 Task: Add the embedded messaging component in the site builder.
Action: Mouse moved to (1009, 74)
Screenshot: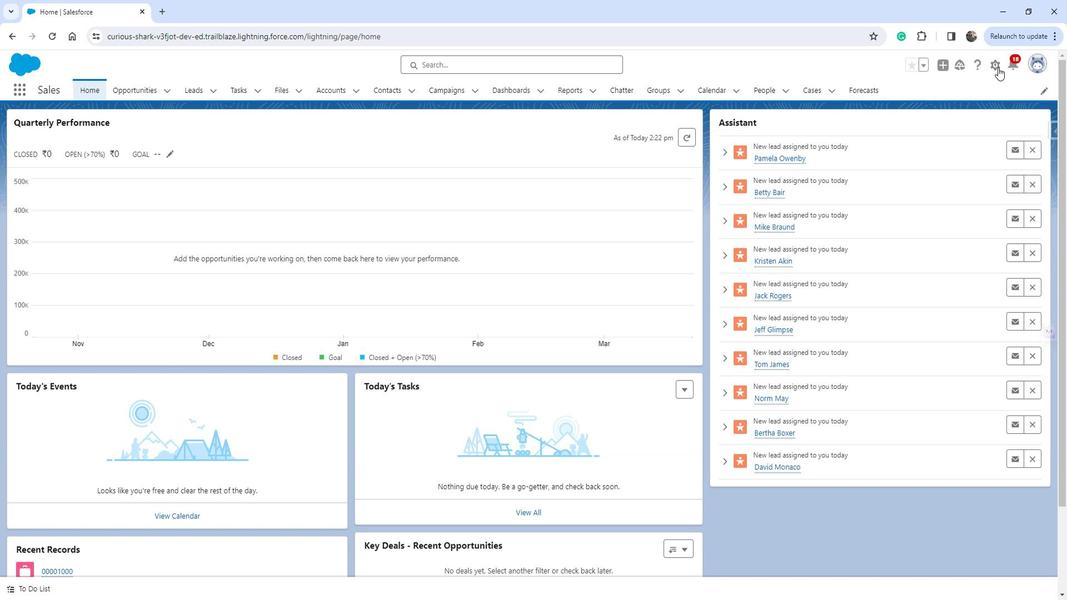 
Action: Mouse pressed left at (1009, 74)
Screenshot: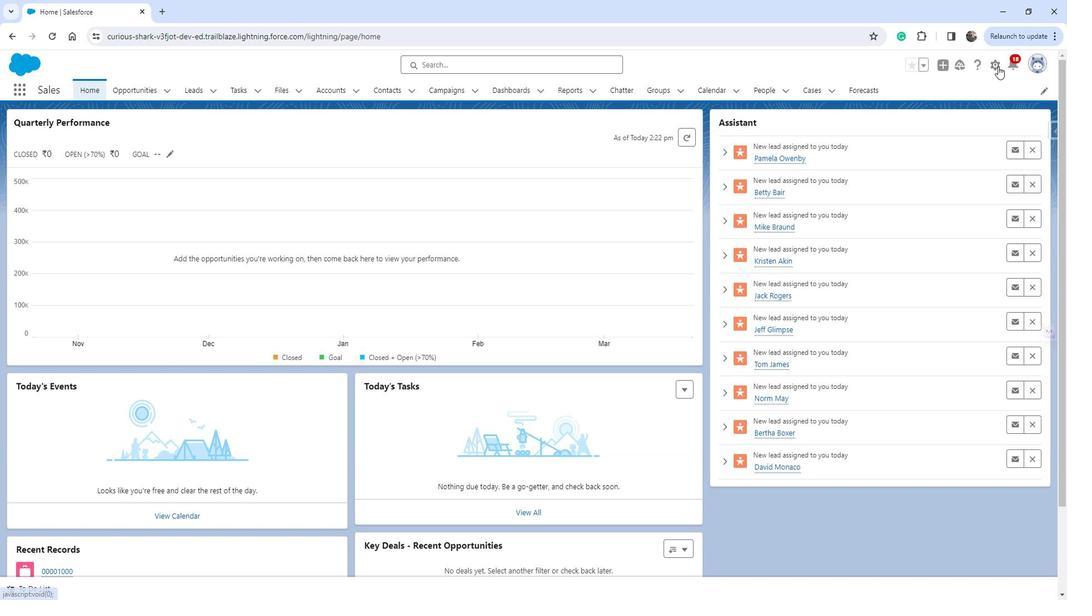 
Action: Mouse moved to (967, 106)
Screenshot: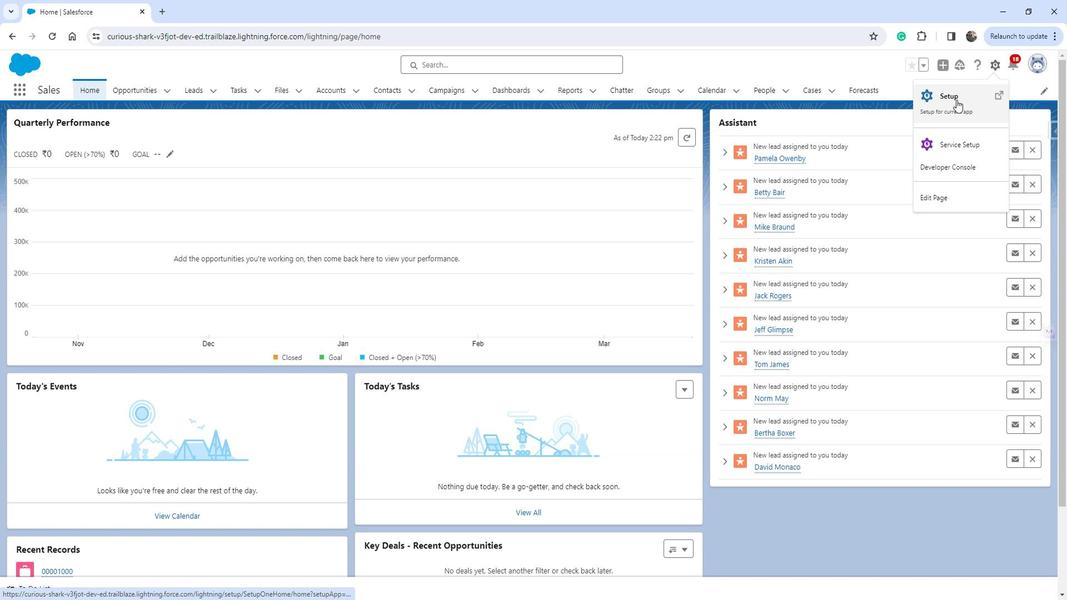 
Action: Mouse pressed left at (967, 106)
Screenshot: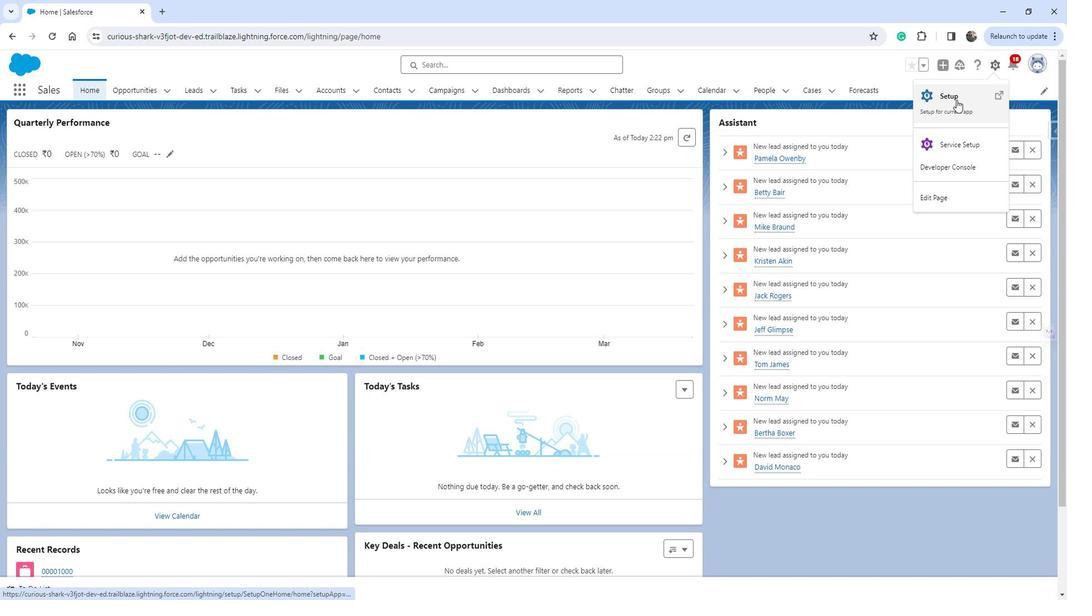 
Action: Mouse moved to (91, 368)
Screenshot: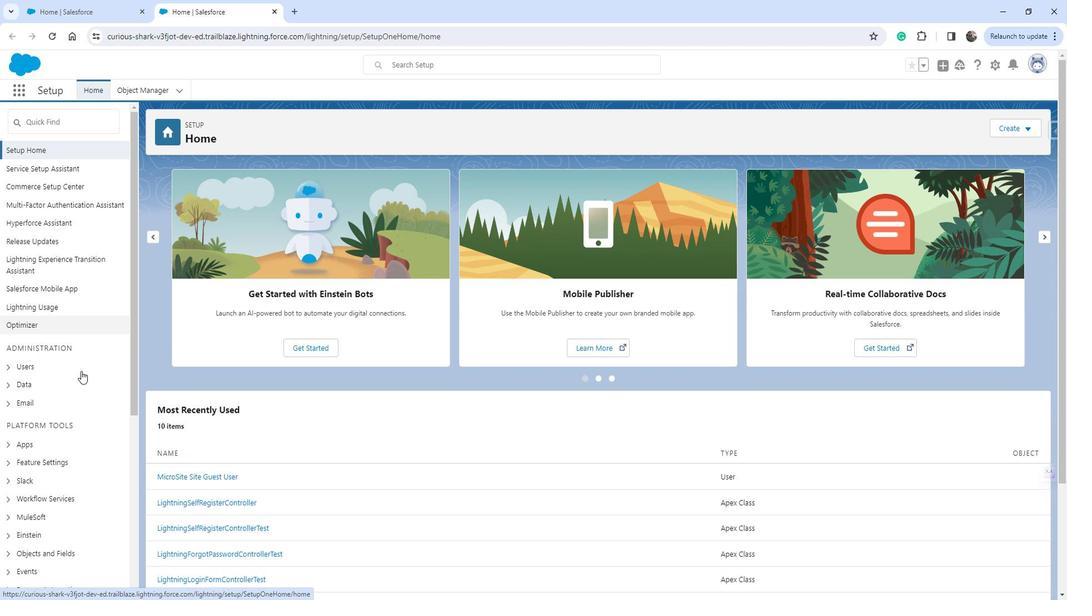 
Action: Mouse scrolled (91, 367) with delta (0, 0)
Screenshot: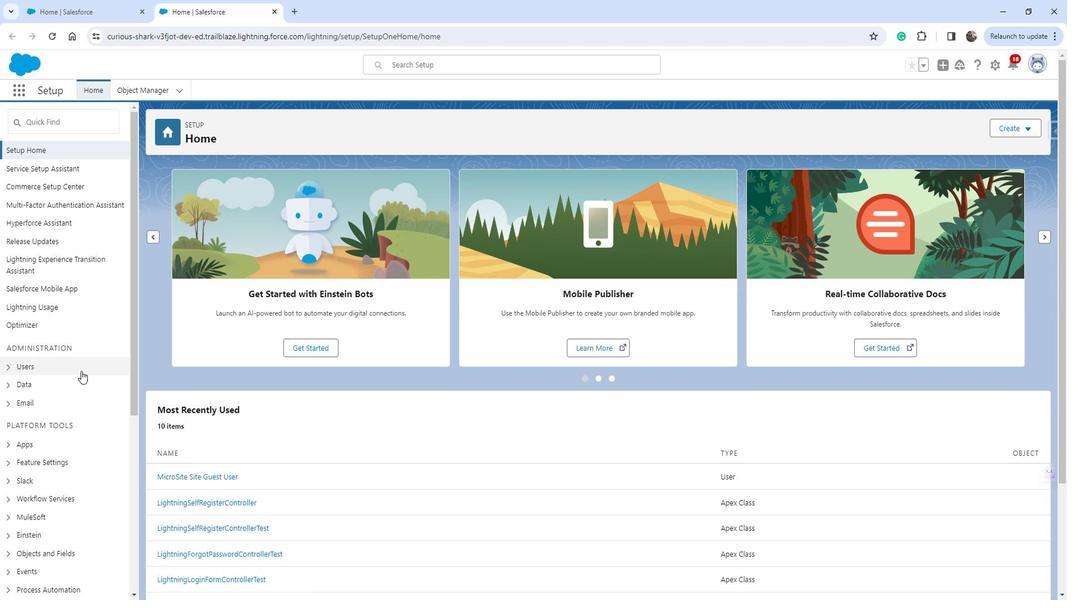 
Action: Mouse moved to (88, 368)
Screenshot: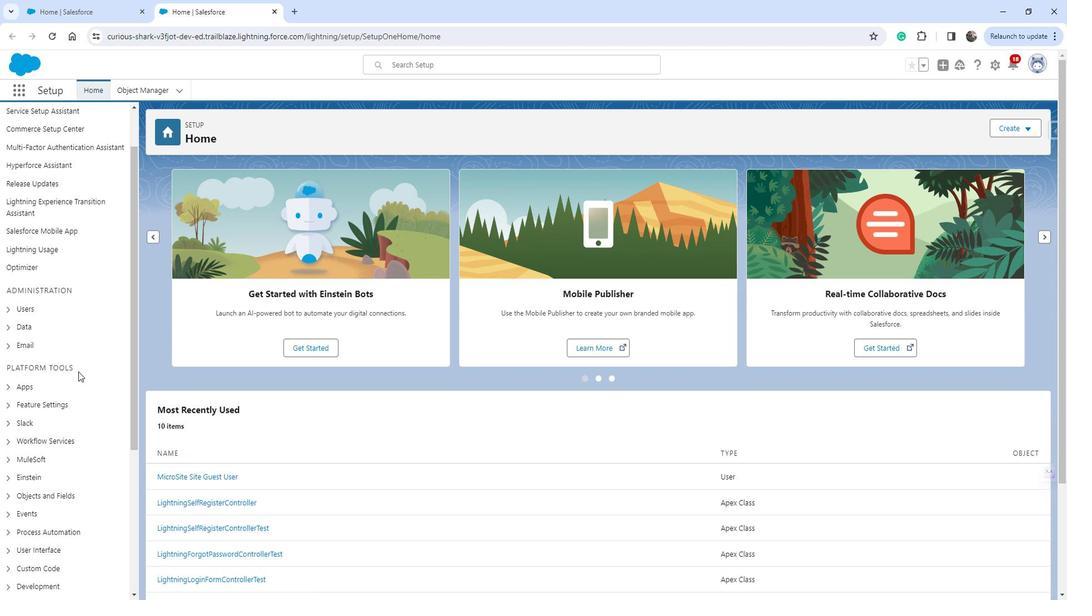 
Action: Mouse scrolled (88, 368) with delta (0, 0)
Screenshot: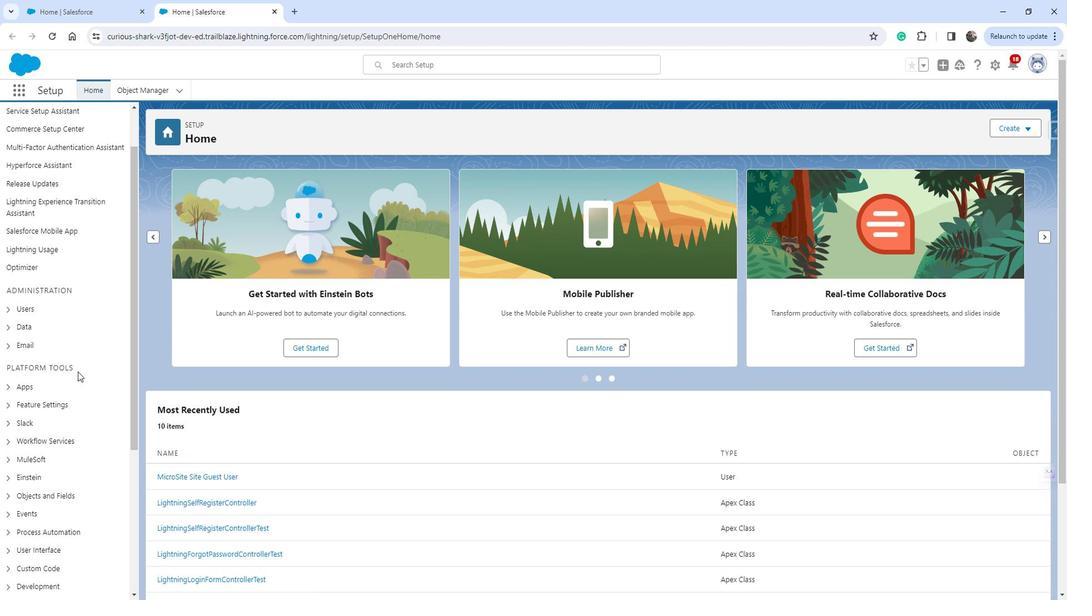 
Action: Mouse moved to (66, 393)
Screenshot: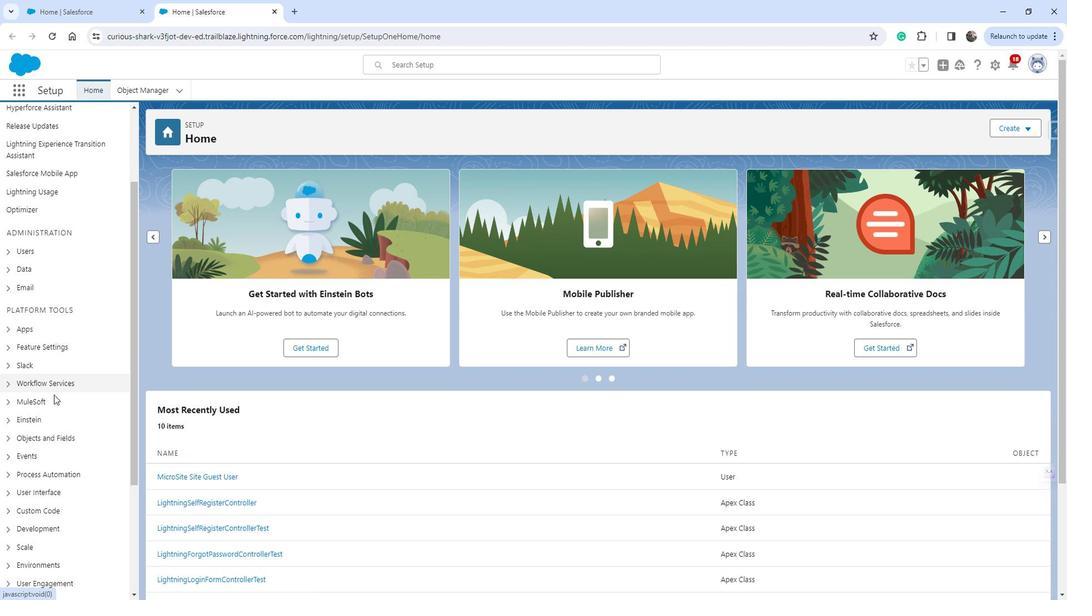 
Action: Mouse scrolled (66, 392) with delta (0, 0)
Screenshot: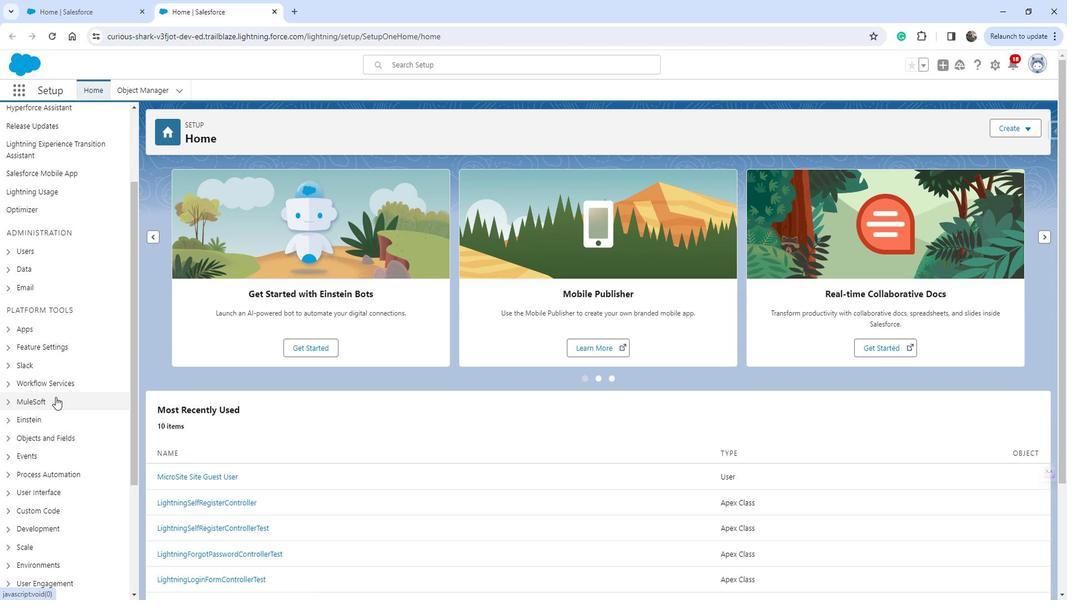 
Action: Mouse moved to (61, 285)
Screenshot: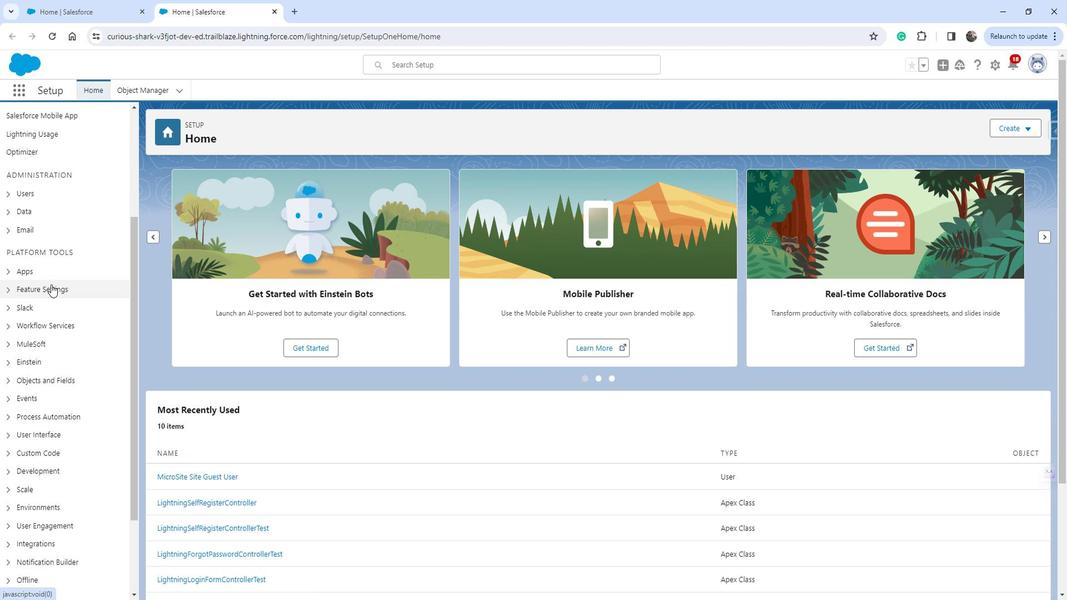 
Action: Mouse pressed left at (61, 285)
Screenshot: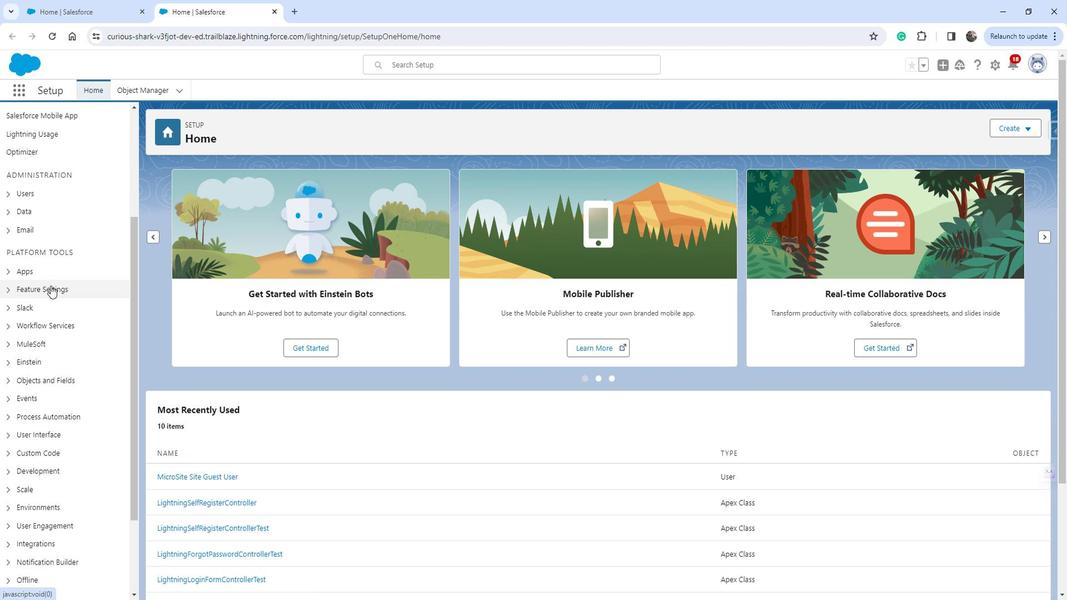 
Action: Mouse moved to (61, 379)
Screenshot: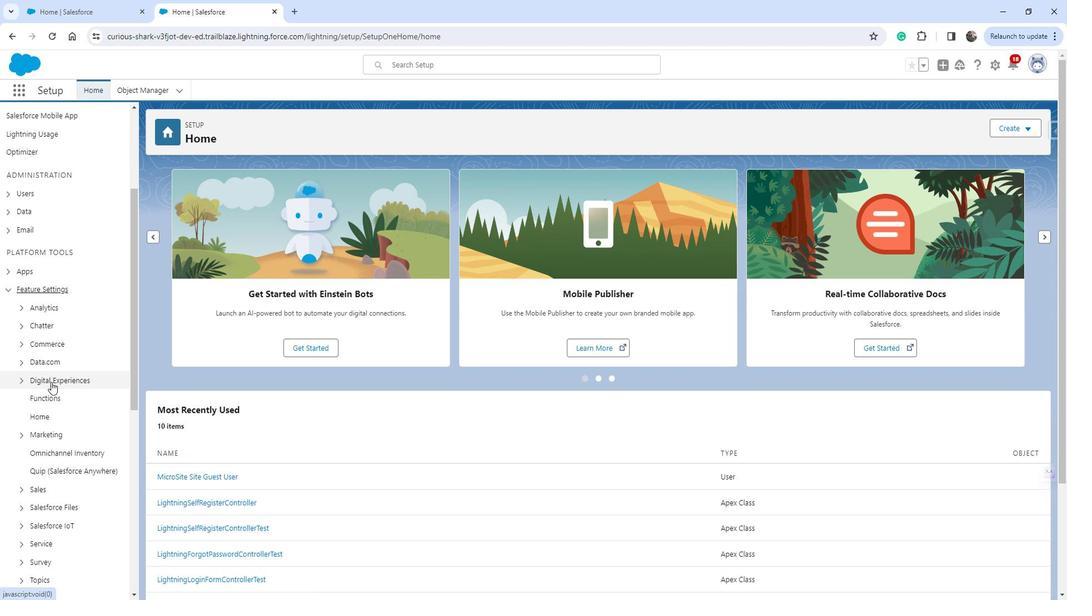 
Action: Mouse pressed left at (61, 379)
Screenshot: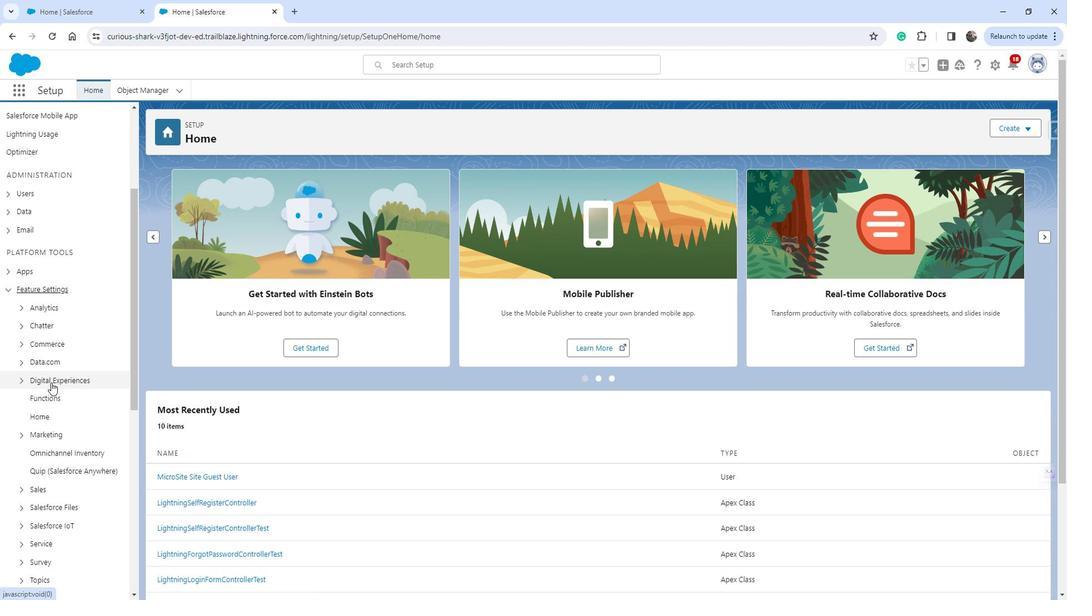 
Action: Mouse moved to (61, 397)
Screenshot: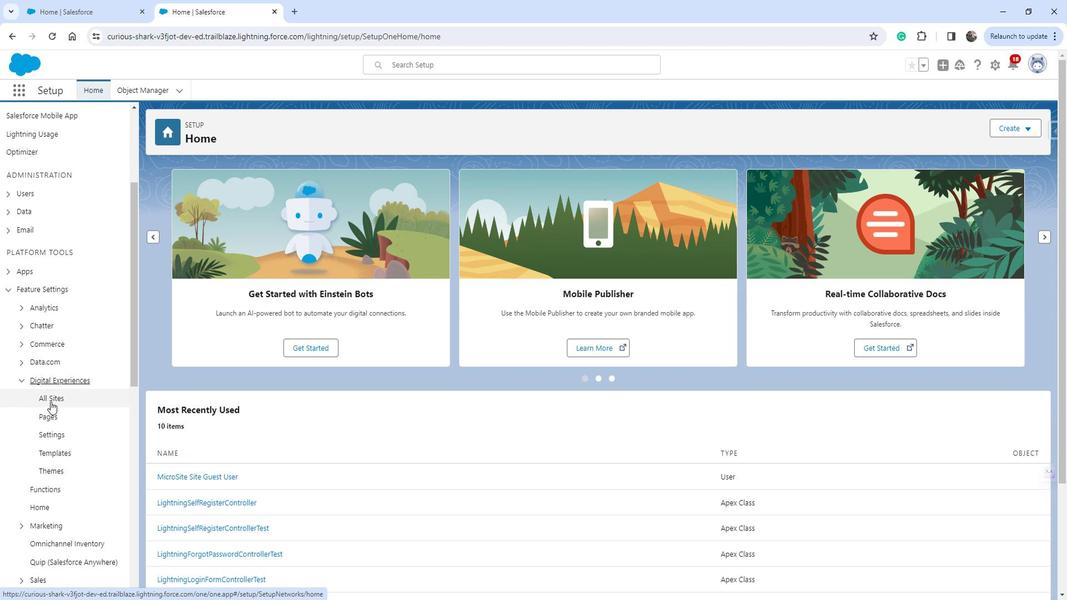 
Action: Mouse pressed left at (61, 397)
Screenshot: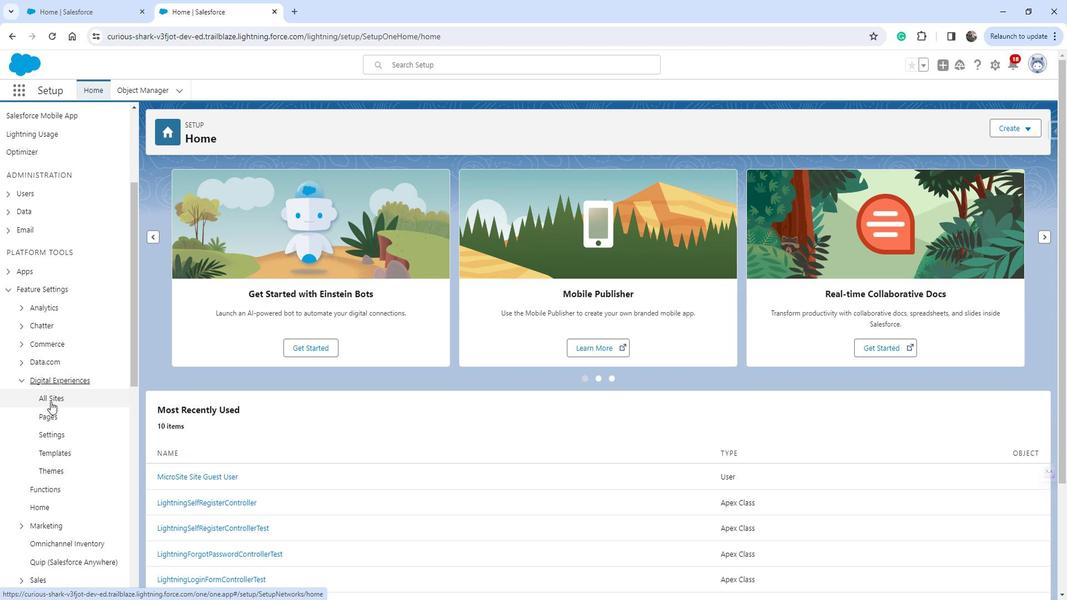 
Action: Mouse moved to (190, 264)
Screenshot: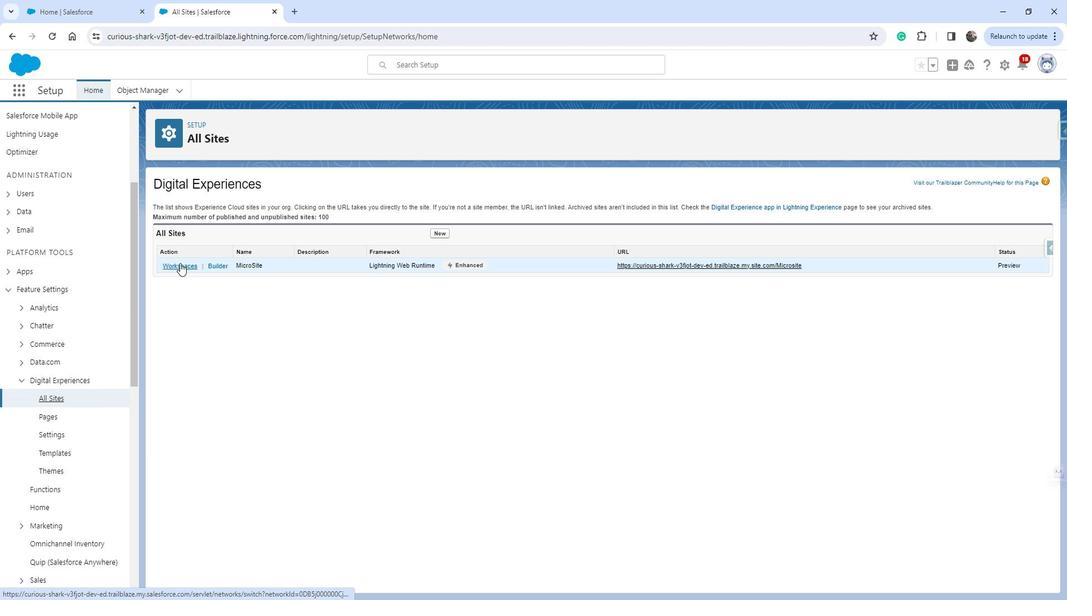 
Action: Mouse pressed left at (190, 264)
Screenshot: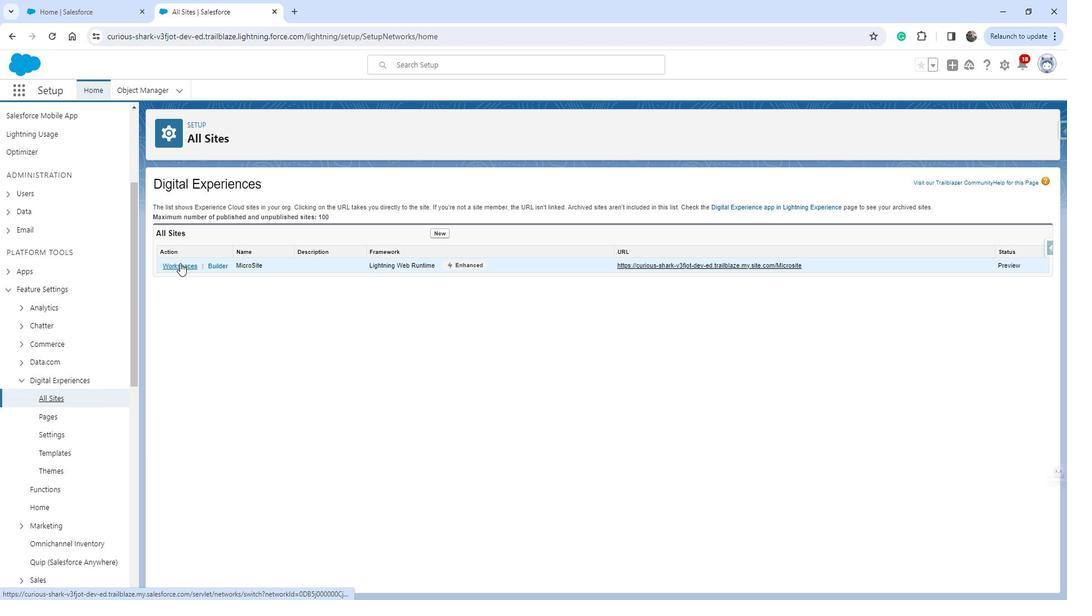 
Action: Mouse moved to (165, 278)
Screenshot: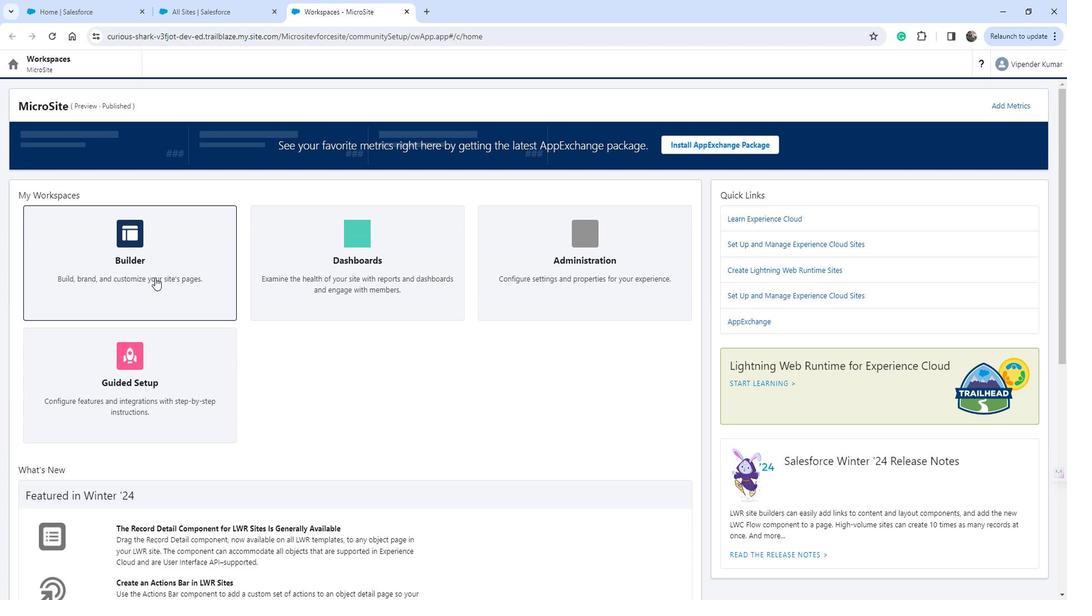 
Action: Mouse pressed left at (165, 278)
Screenshot: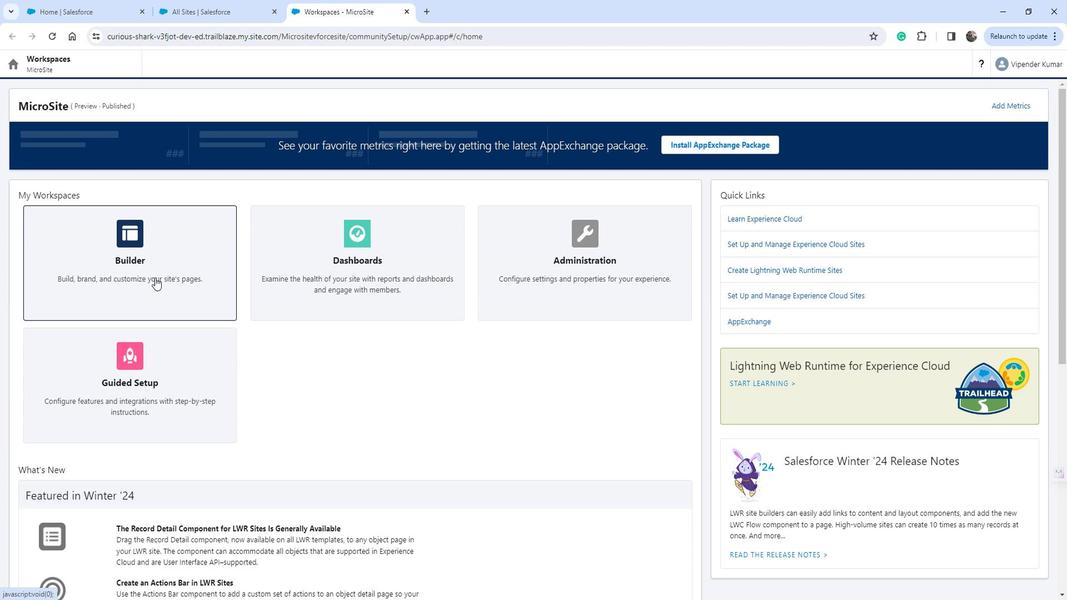 
Action: Mouse moved to (35, 113)
Screenshot: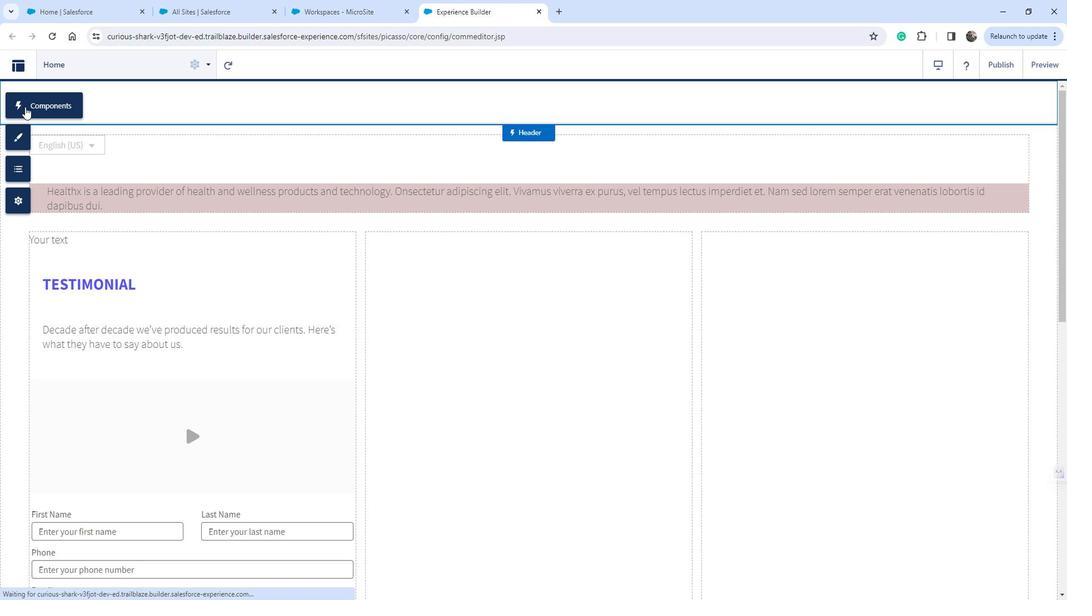 
Action: Mouse pressed left at (35, 113)
Screenshot: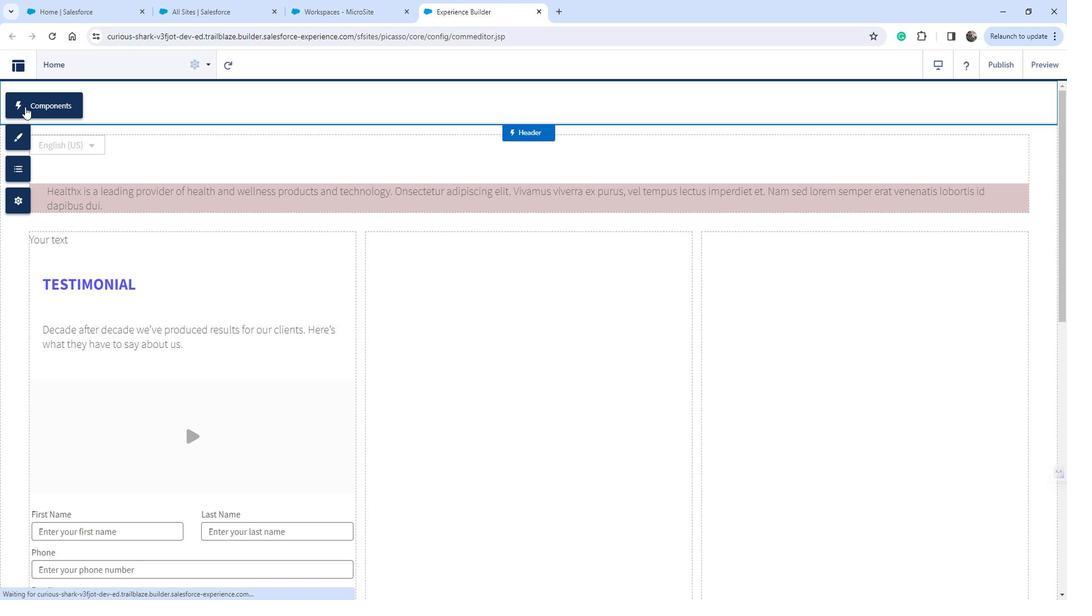 
Action: Mouse moved to (353, 365)
Screenshot: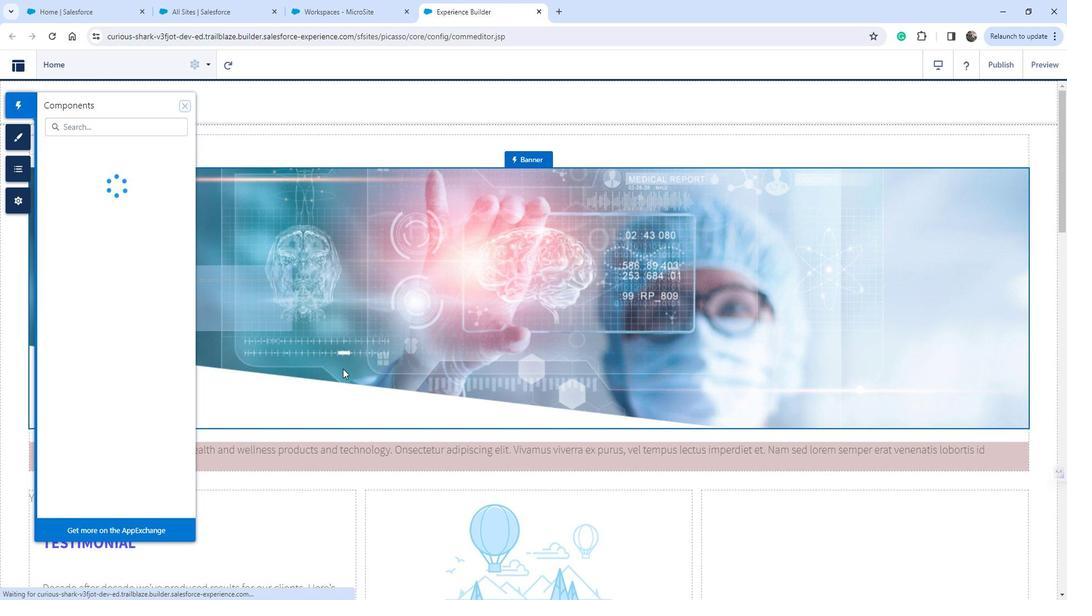 
Action: Mouse scrolled (353, 365) with delta (0, 0)
Screenshot: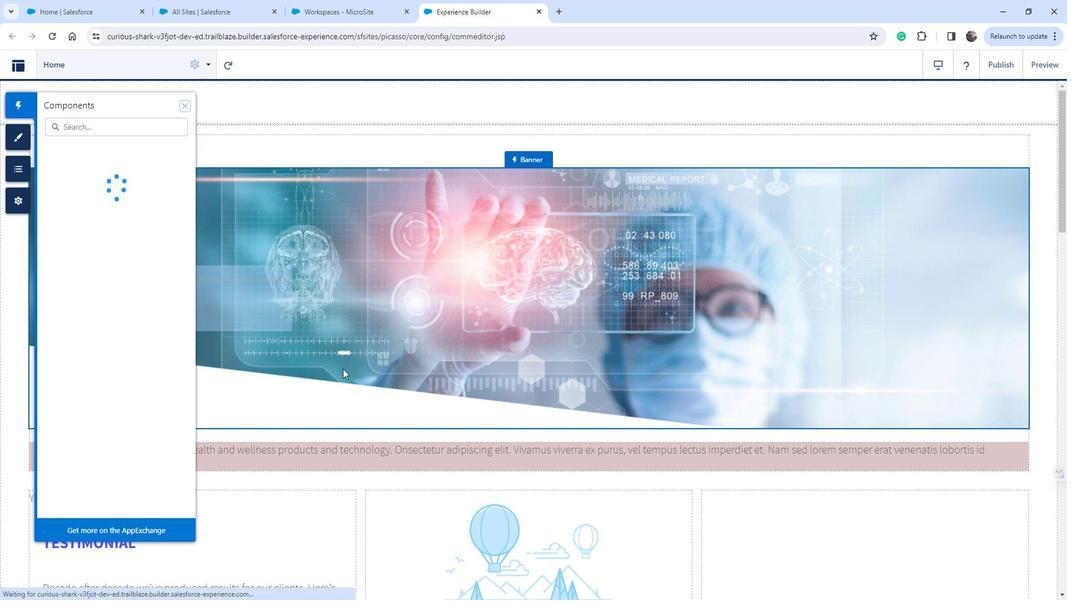 
Action: Mouse scrolled (353, 365) with delta (0, 0)
Screenshot: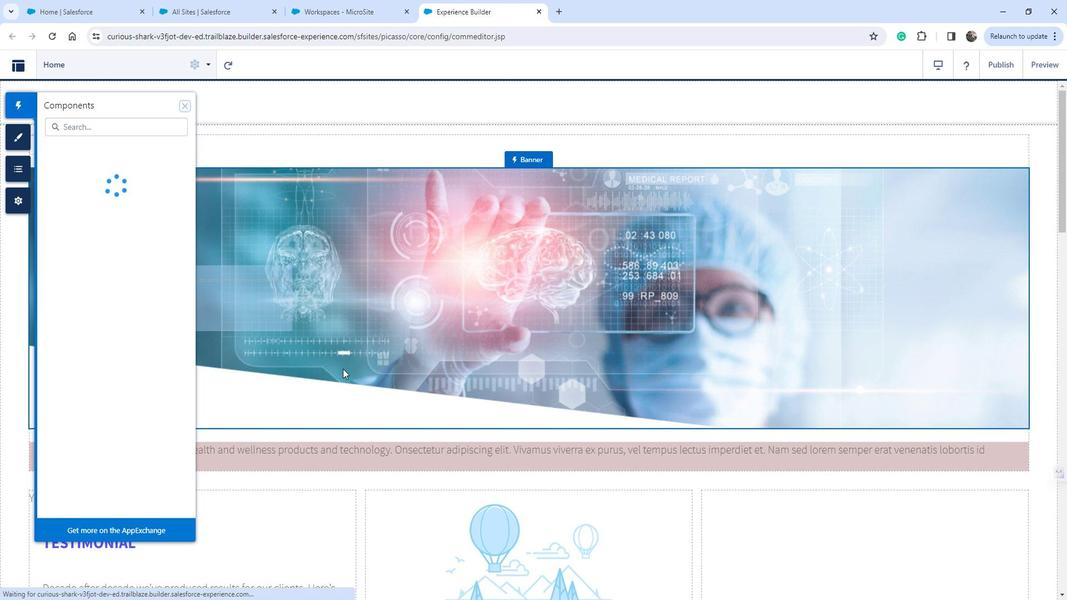 
Action: Mouse scrolled (353, 365) with delta (0, 0)
Screenshot: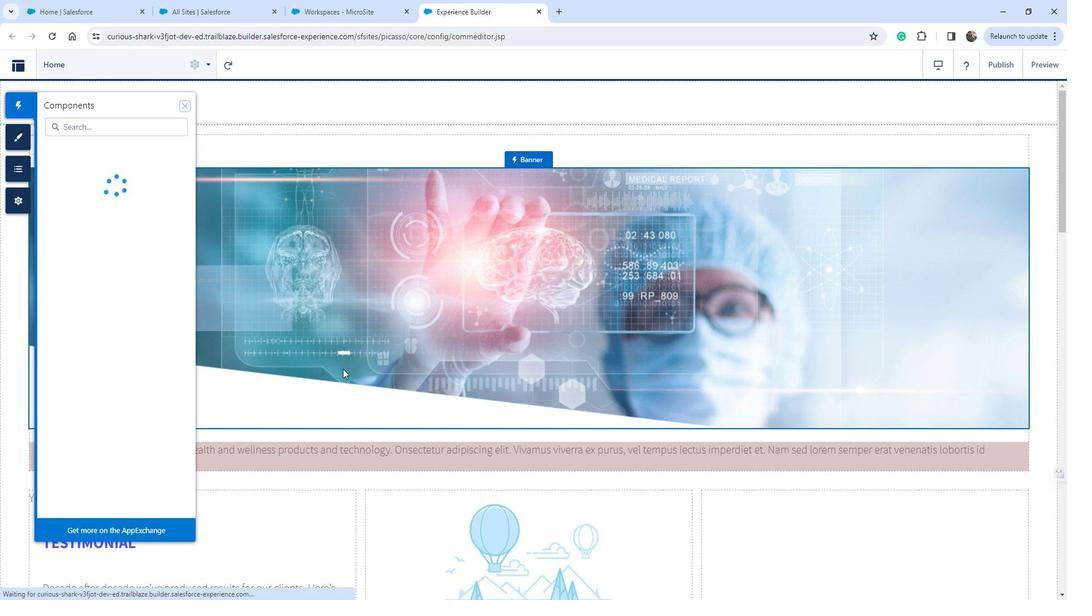 
Action: Mouse scrolled (353, 365) with delta (0, 0)
Screenshot: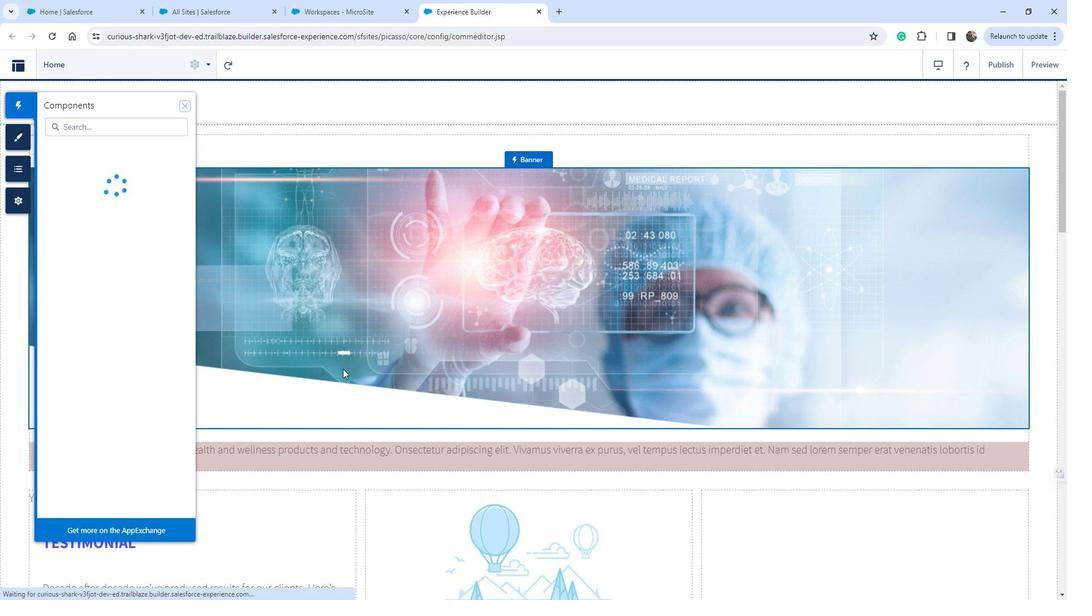 
Action: Mouse scrolled (353, 365) with delta (0, 0)
Screenshot: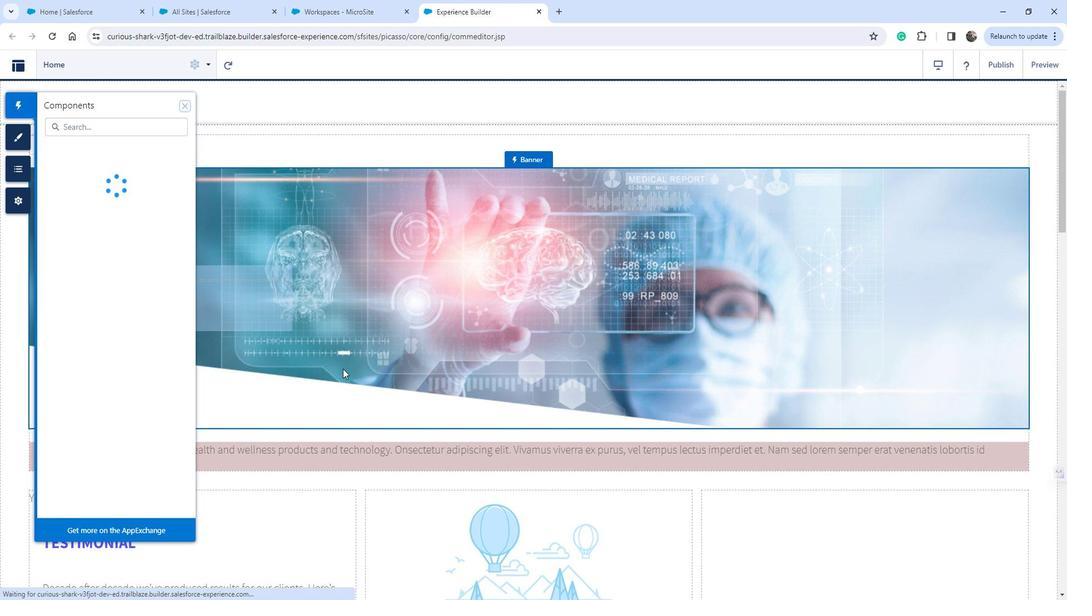 
Action: Mouse moved to (179, 358)
Screenshot: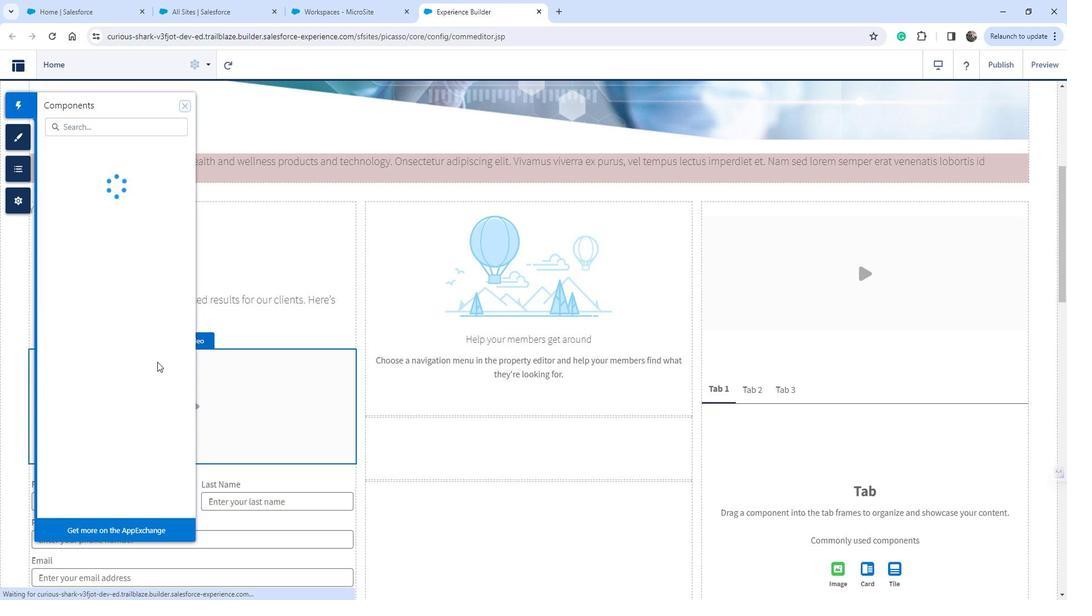 
Action: Mouse scrolled (179, 358) with delta (0, 0)
Screenshot: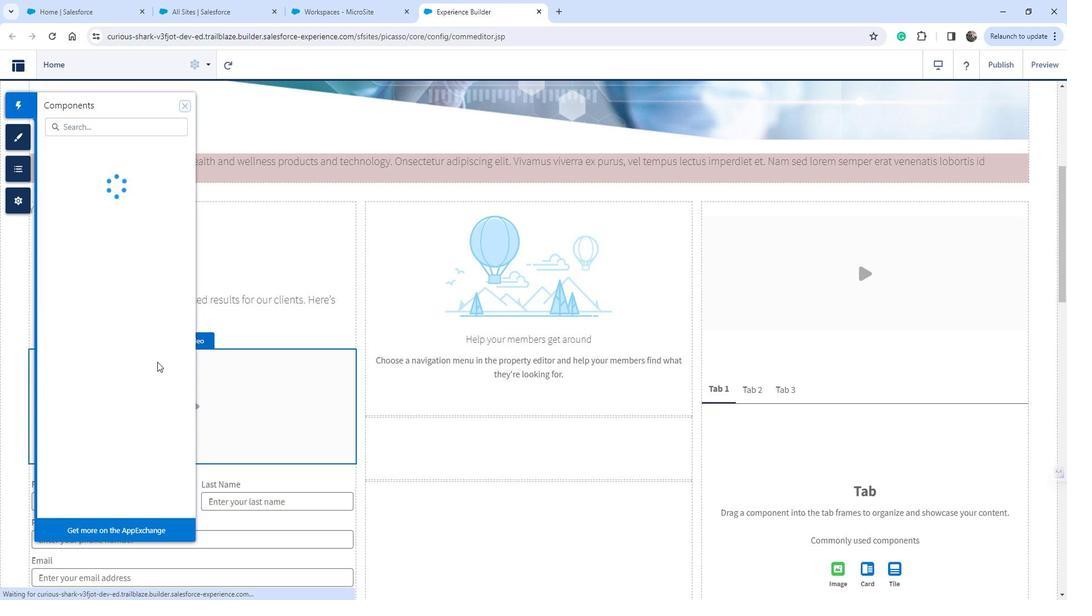 
Action: Mouse moved to (157, 360)
Screenshot: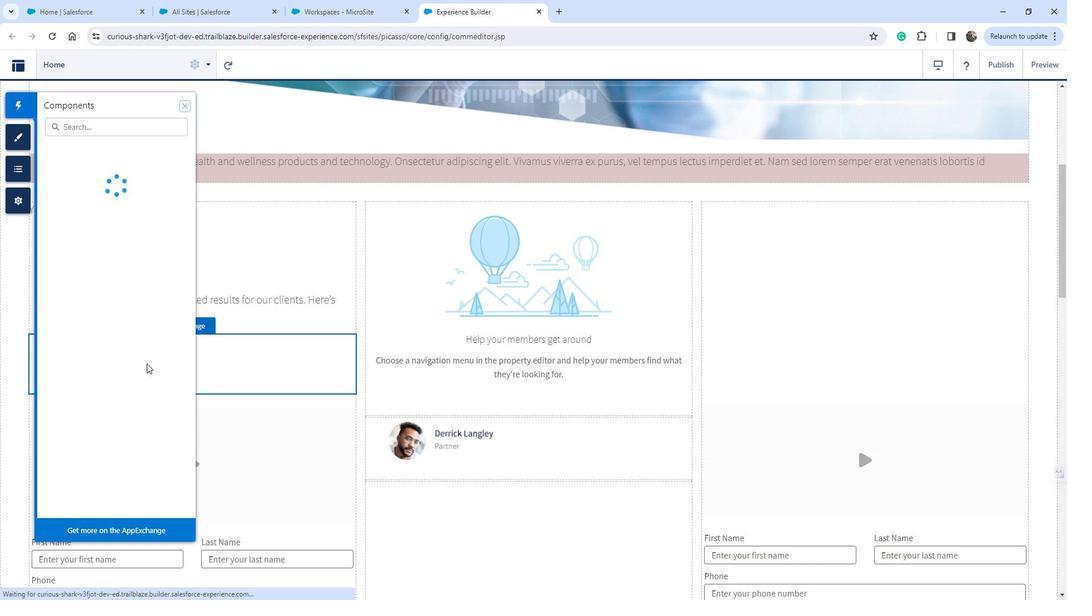 
Action: Mouse scrolled (157, 360) with delta (0, 0)
Screenshot: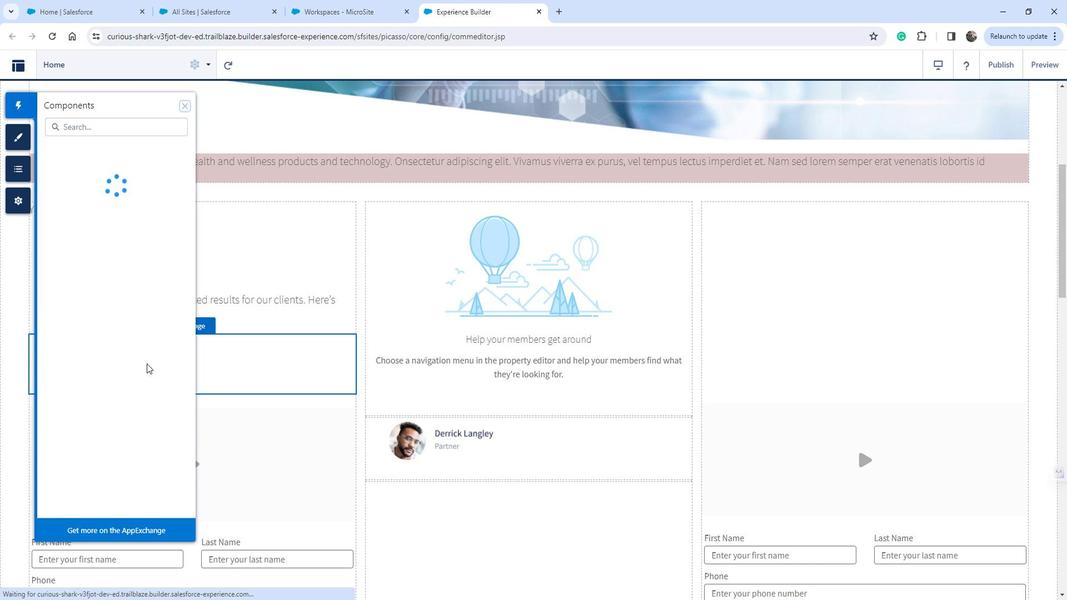 
Action: Mouse scrolled (157, 360) with delta (0, 0)
Screenshot: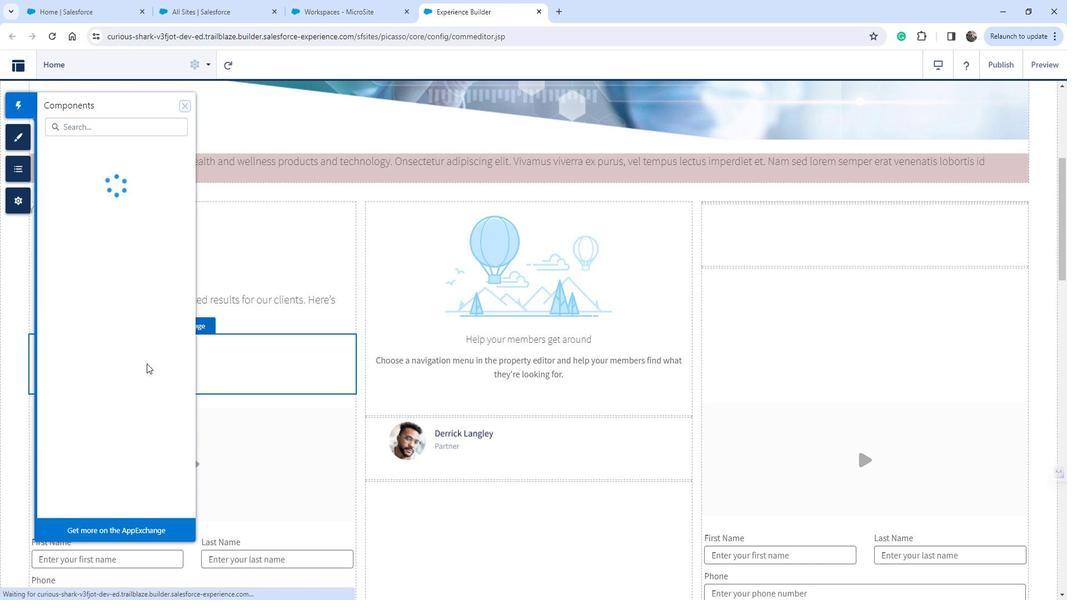 
Action: Mouse scrolled (157, 360) with delta (0, 0)
Screenshot: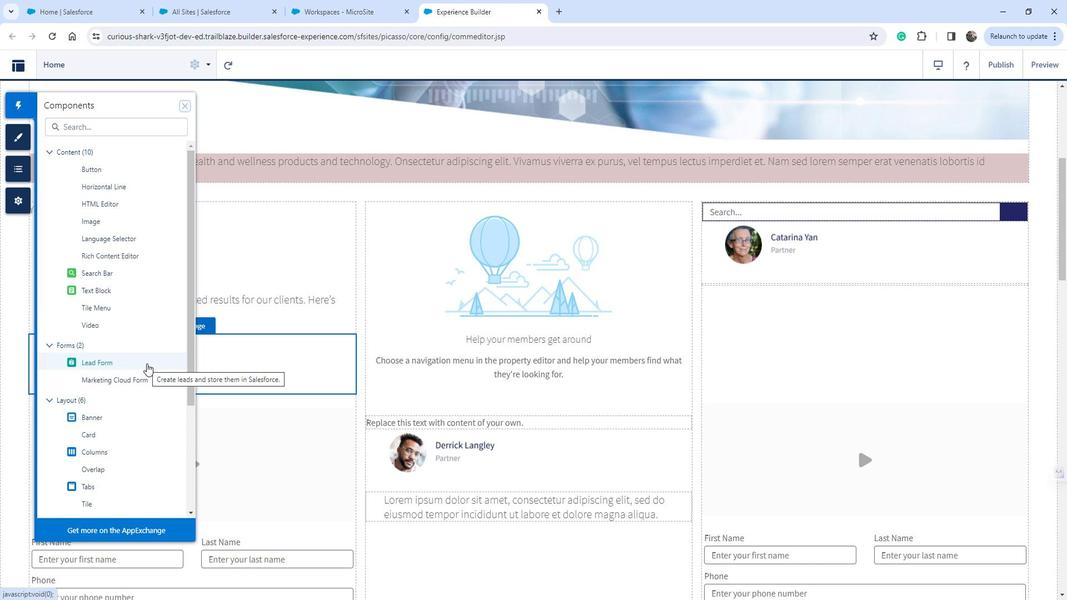 
Action: Mouse scrolled (157, 360) with delta (0, 0)
Screenshot: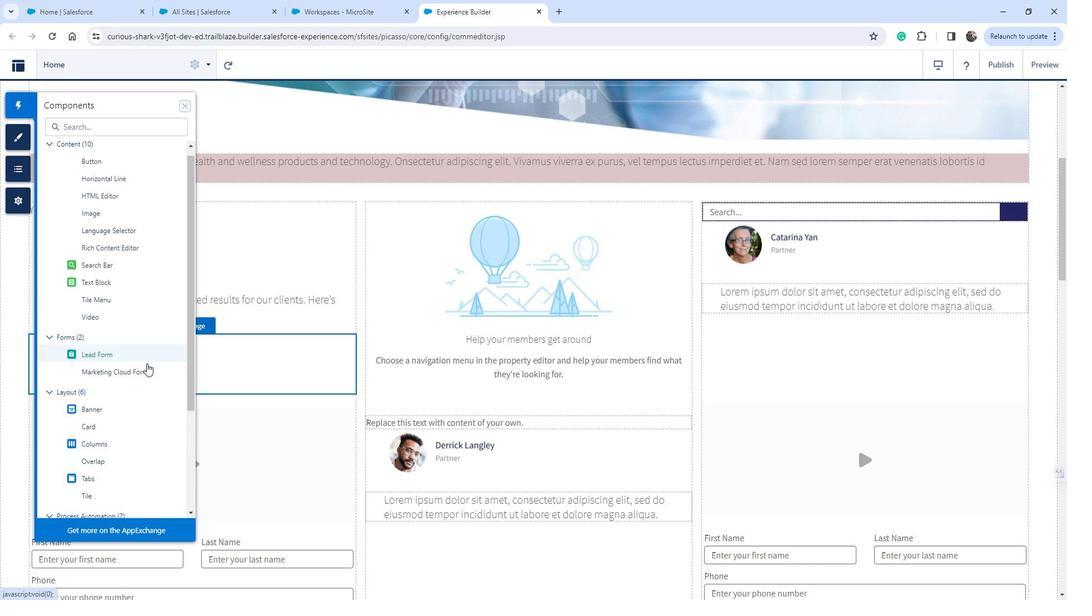 
Action: Mouse scrolled (157, 360) with delta (0, 0)
Screenshot: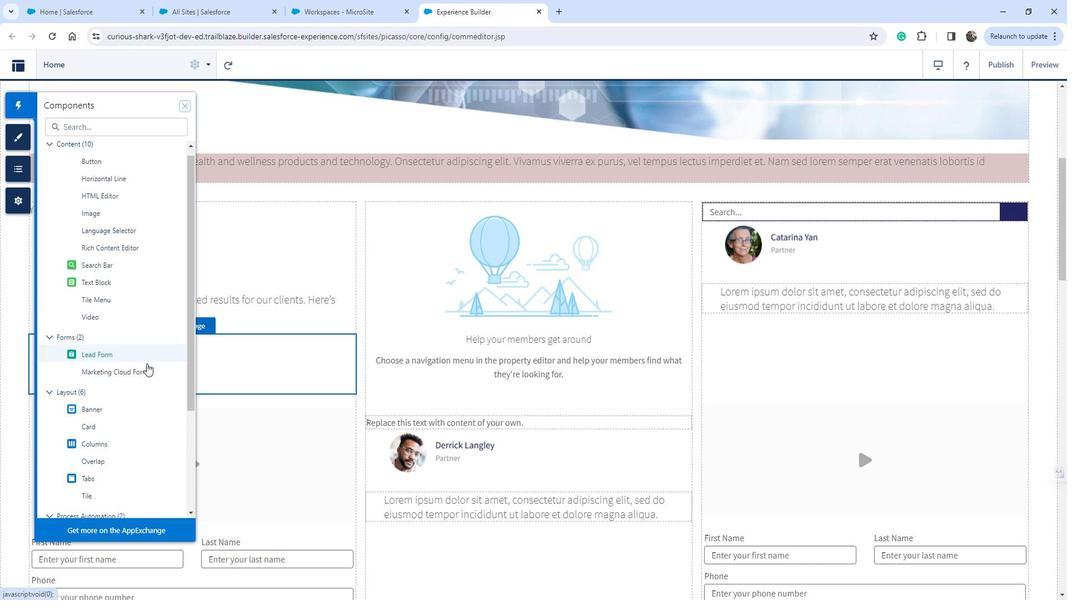 
Action: Mouse scrolled (157, 360) with delta (0, 0)
Screenshot: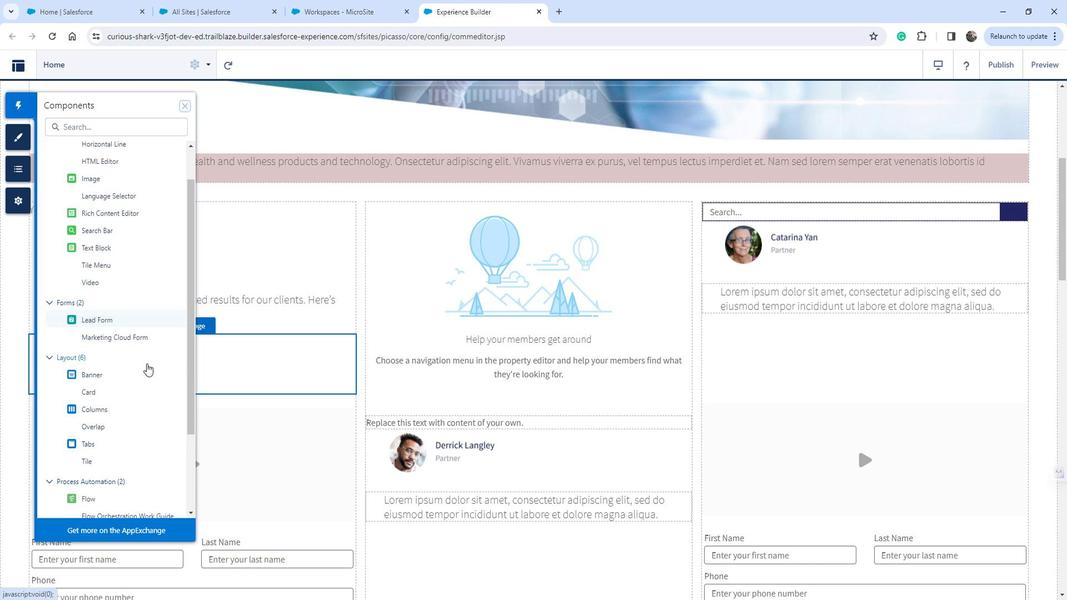 
Action: Mouse moved to (389, 413)
Screenshot: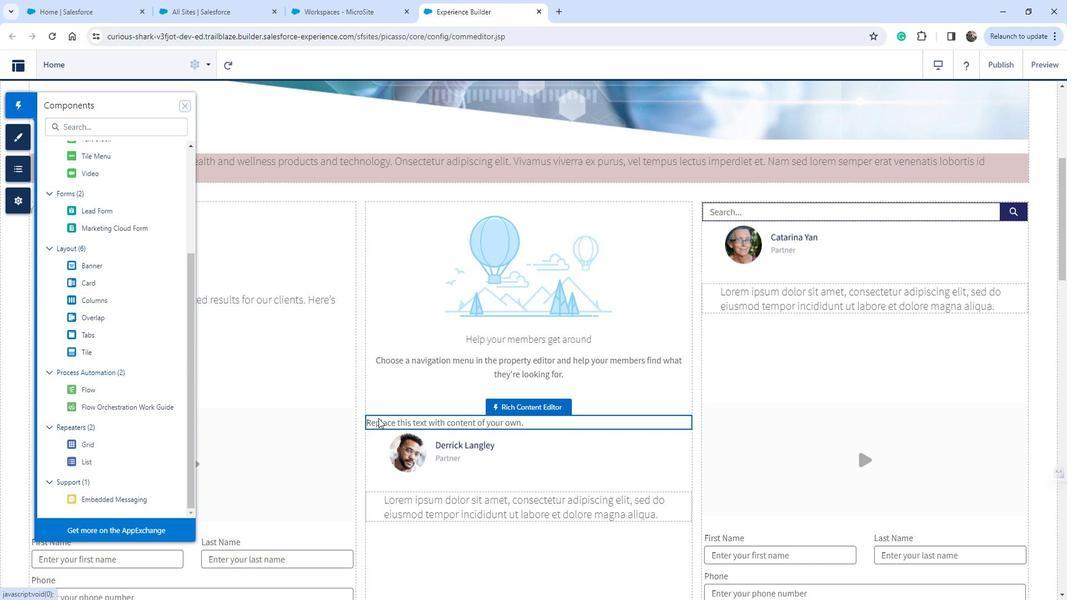 
Action: Mouse scrolled (389, 413) with delta (0, 0)
Screenshot: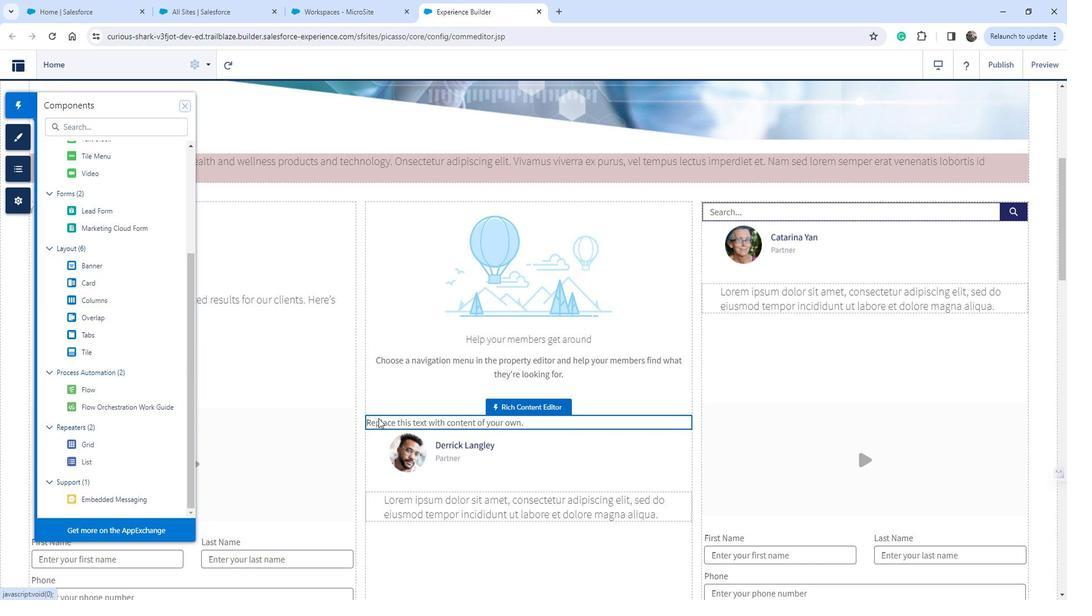 
Action: Mouse moved to (389, 413)
Screenshot: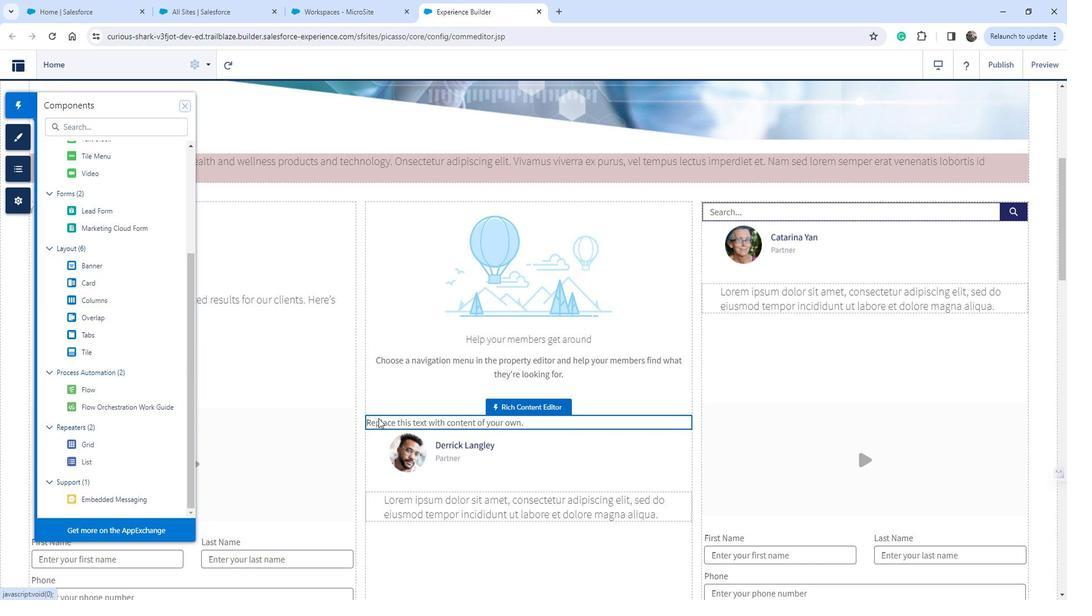 
Action: Mouse scrolled (389, 413) with delta (0, 0)
Screenshot: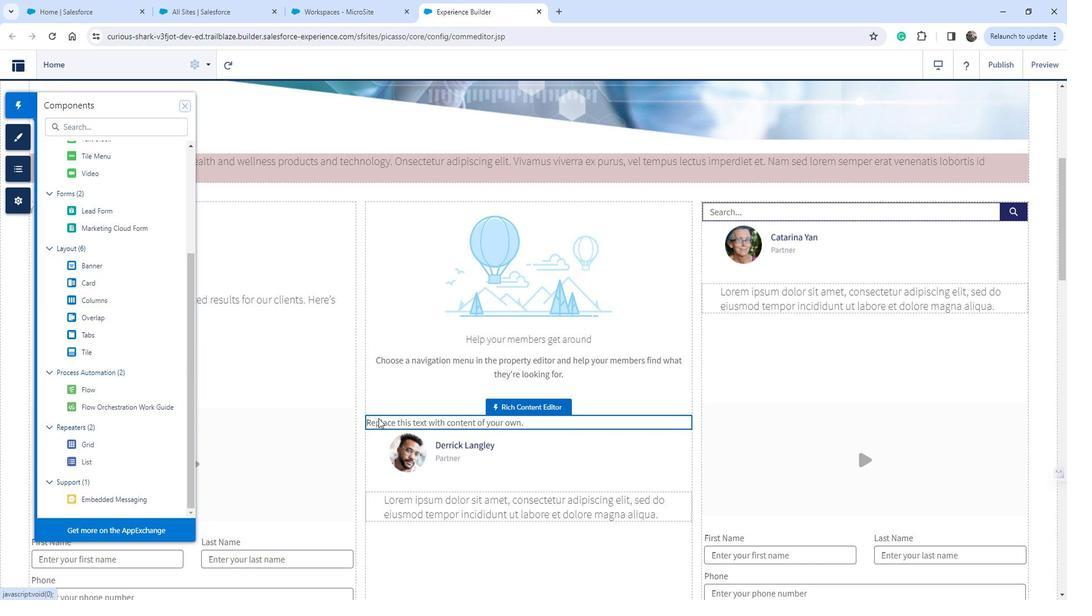 
Action: Mouse scrolled (389, 413) with delta (0, 0)
Screenshot: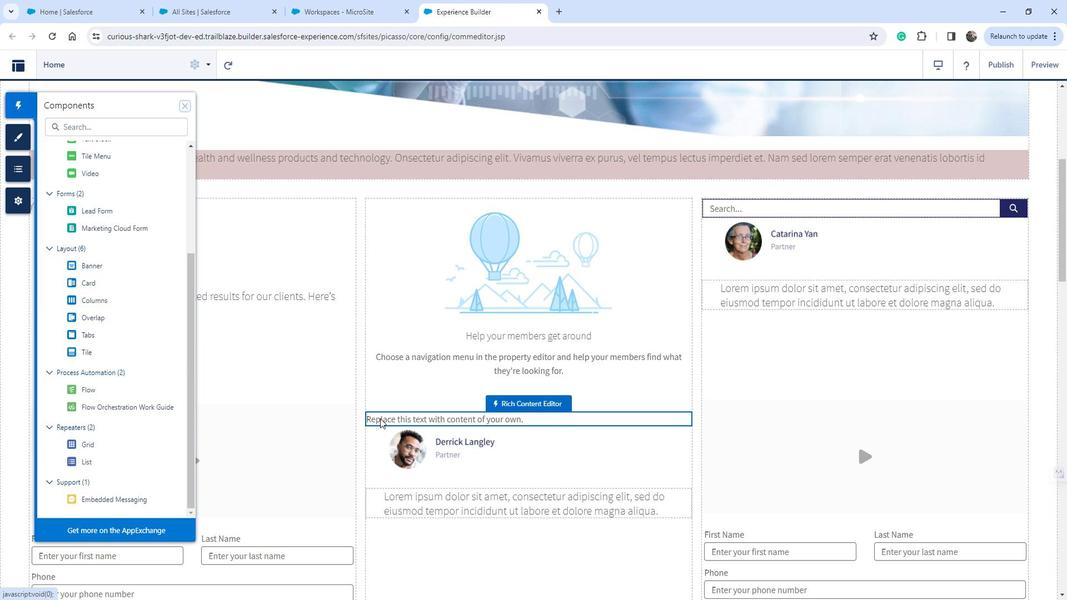 
Action: Mouse moved to (390, 413)
Screenshot: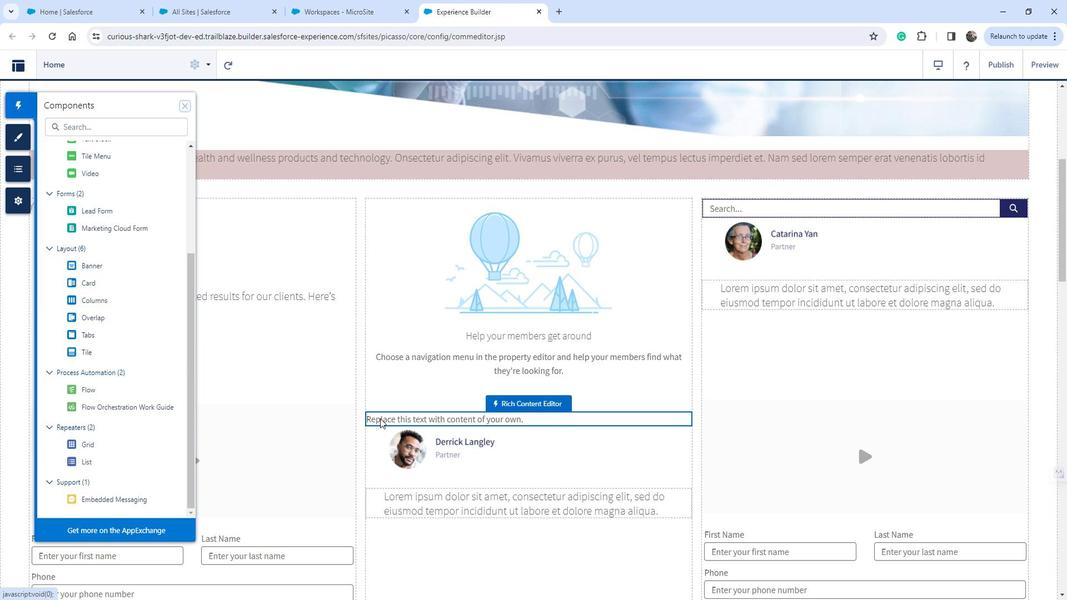 
Action: Mouse scrolled (390, 413) with delta (0, 0)
Screenshot: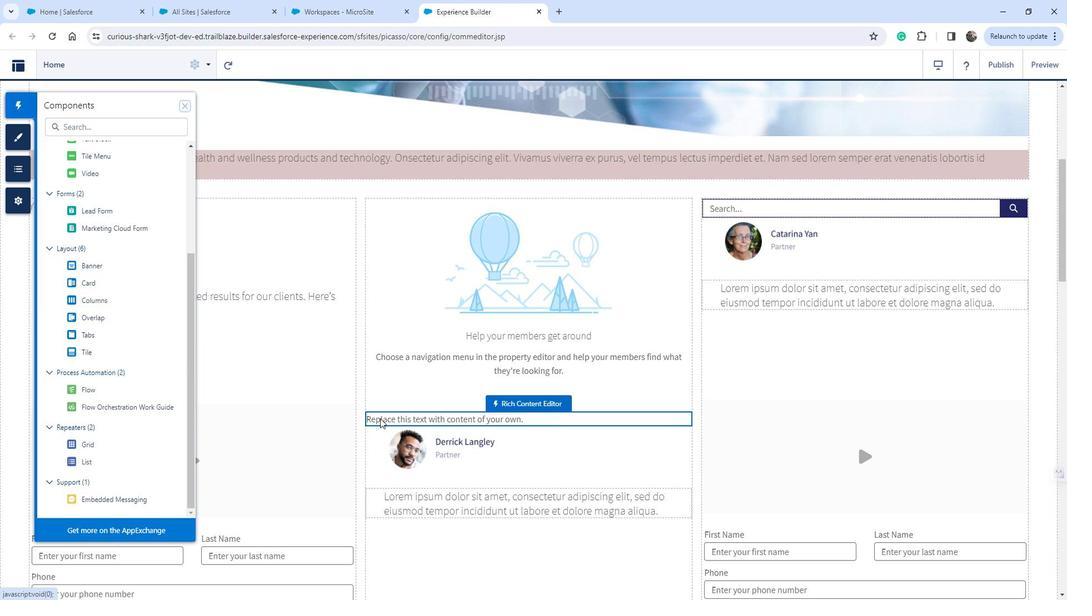 
Action: Mouse moved to (391, 413)
Screenshot: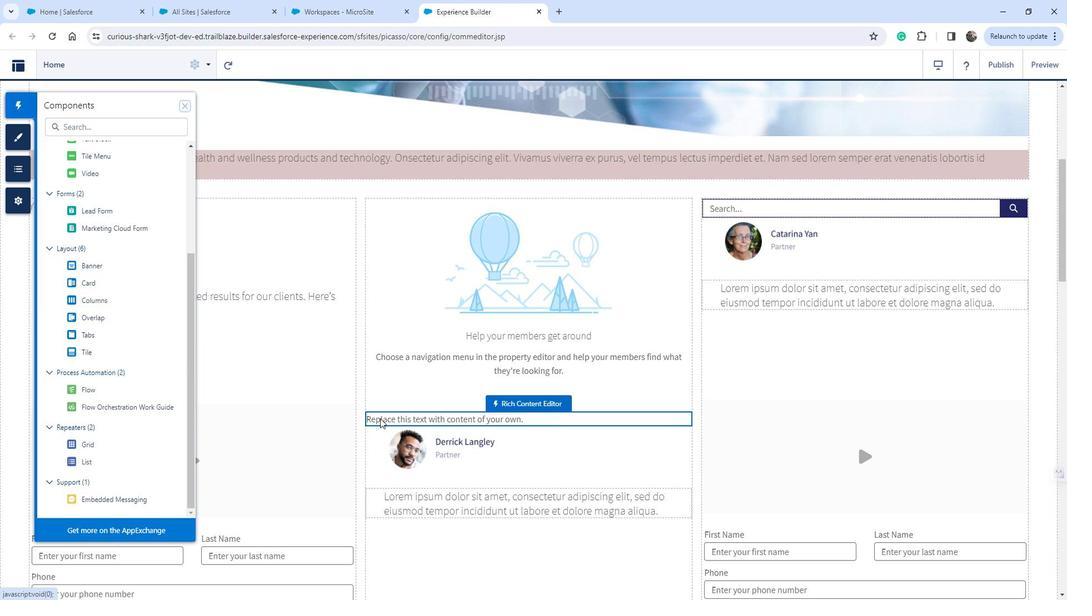 
Action: Mouse scrolled (391, 413) with delta (0, 0)
Screenshot: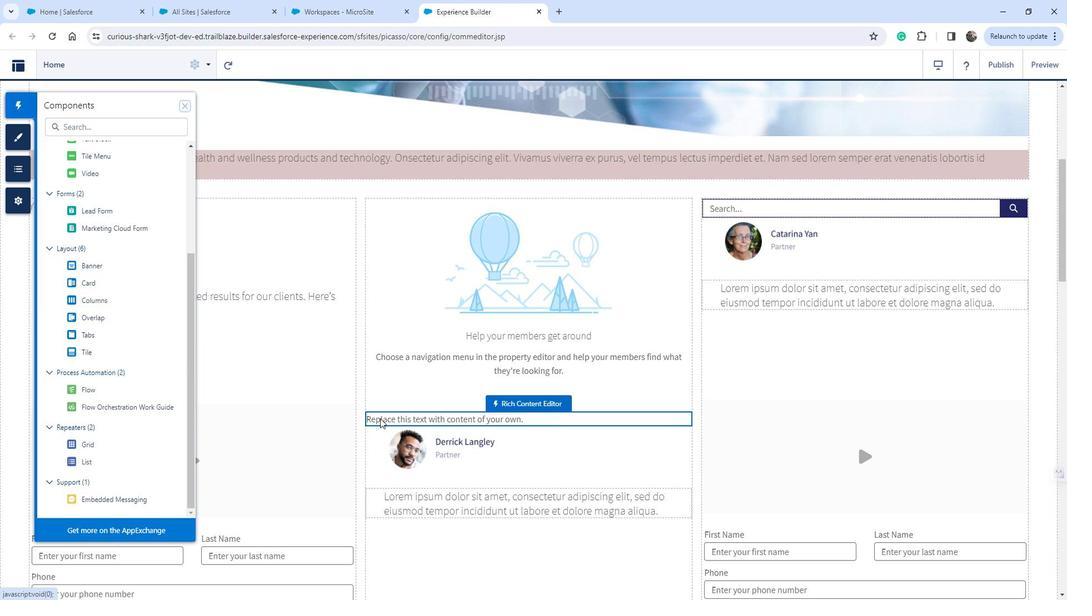 
Action: Mouse moved to (393, 412)
Screenshot: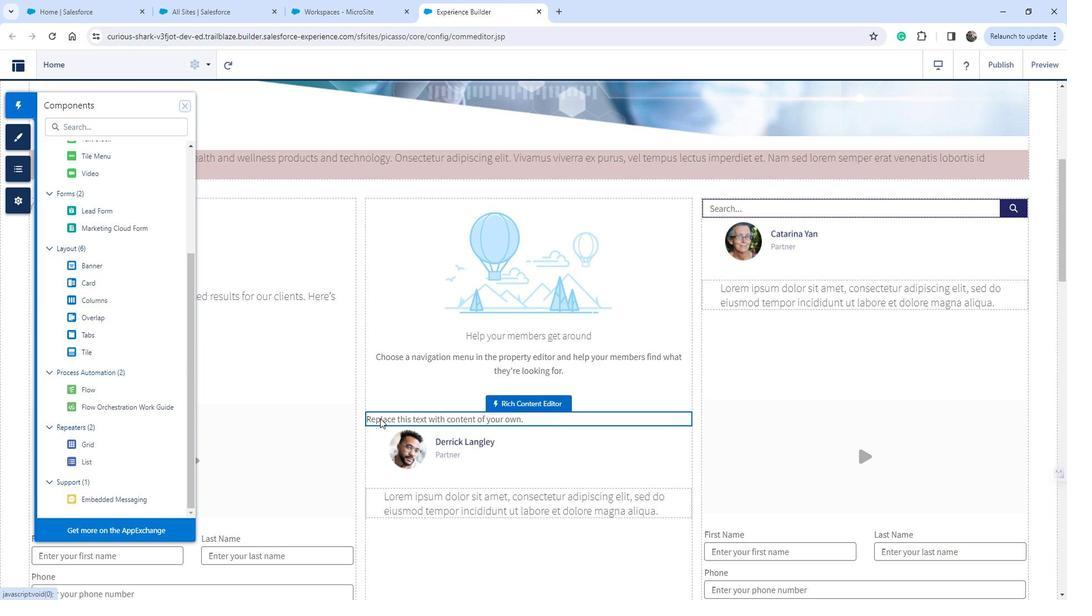 
Action: Mouse scrolled (393, 412) with delta (0, 0)
Screenshot: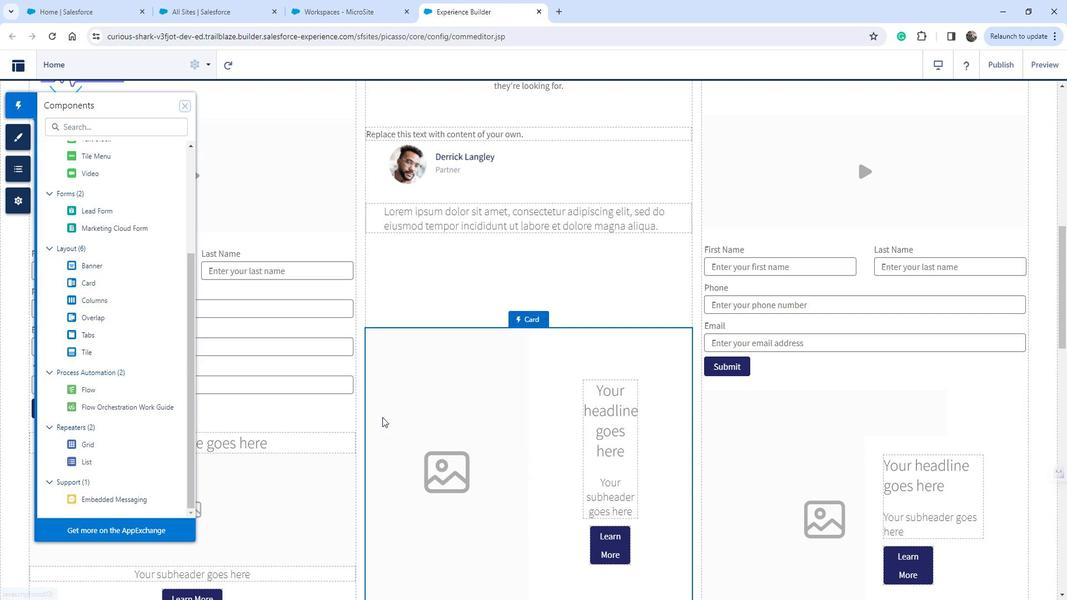 
Action: Mouse scrolled (393, 412) with delta (0, 0)
Screenshot: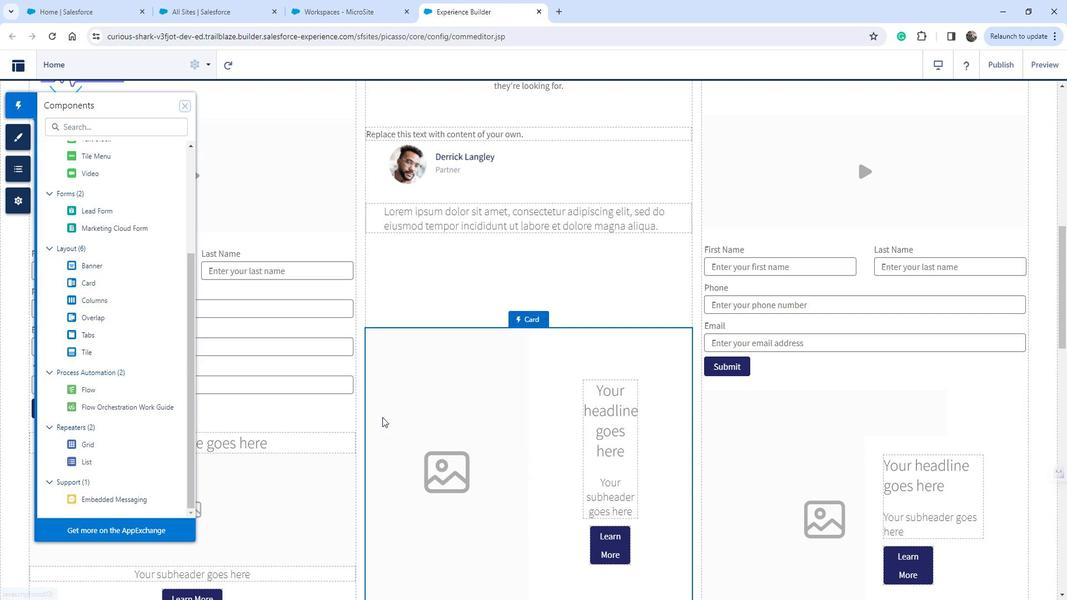 
Action: Mouse scrolled (393, 412) with delta (0, 0)
Screenshot: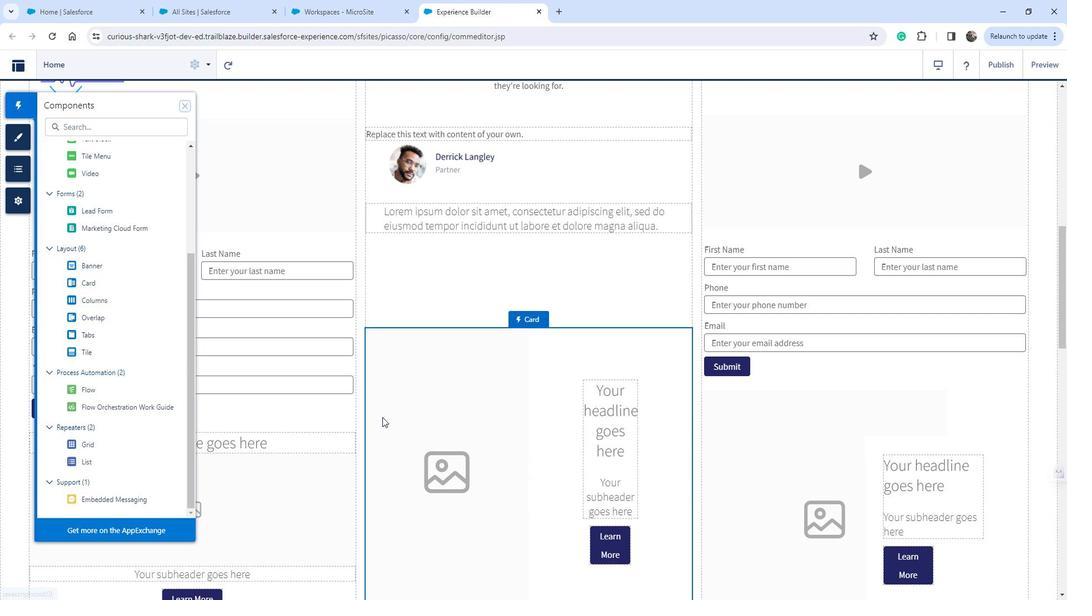 
Action: Mouse scrolled (393, 412) with delta (0, 0)
Screenshot: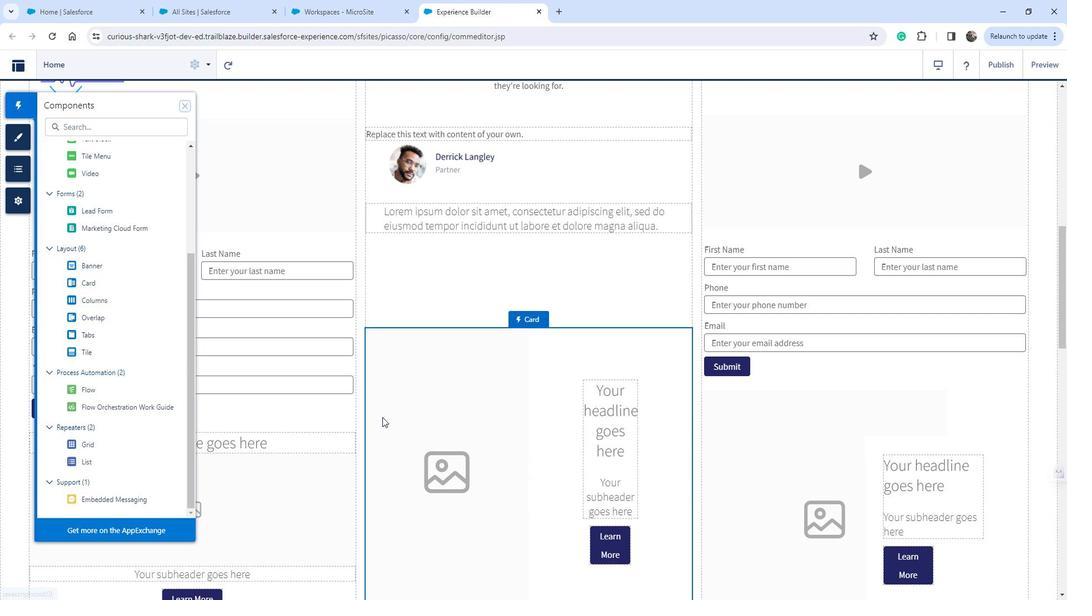 
Action: Mouse moved to (393, 412)
Screenshot: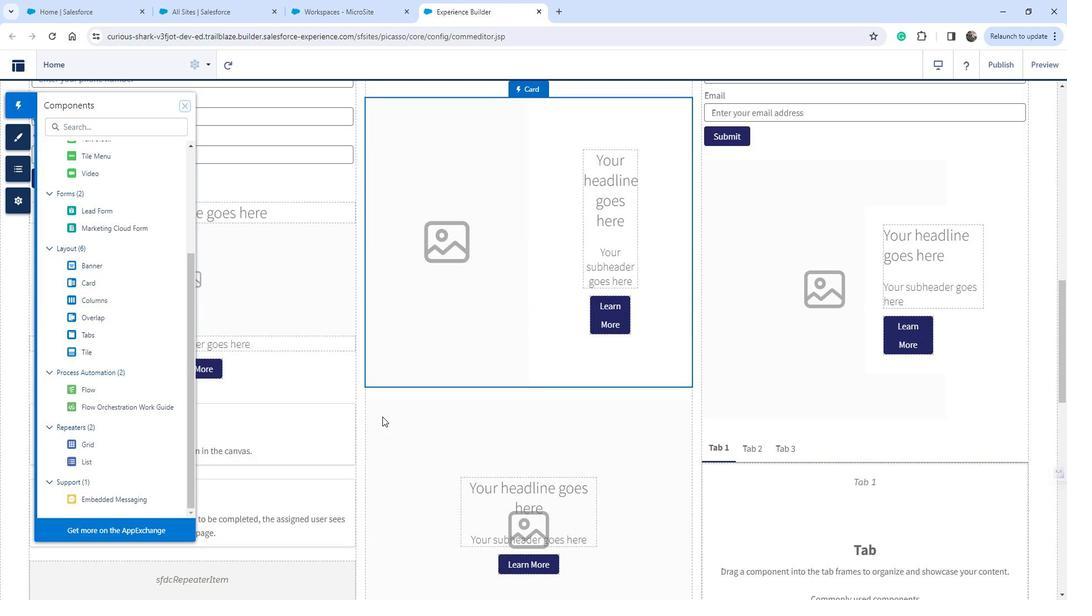 
Action: Mouse scrolled (393, 411) with delta (0, 0)
Screenshot: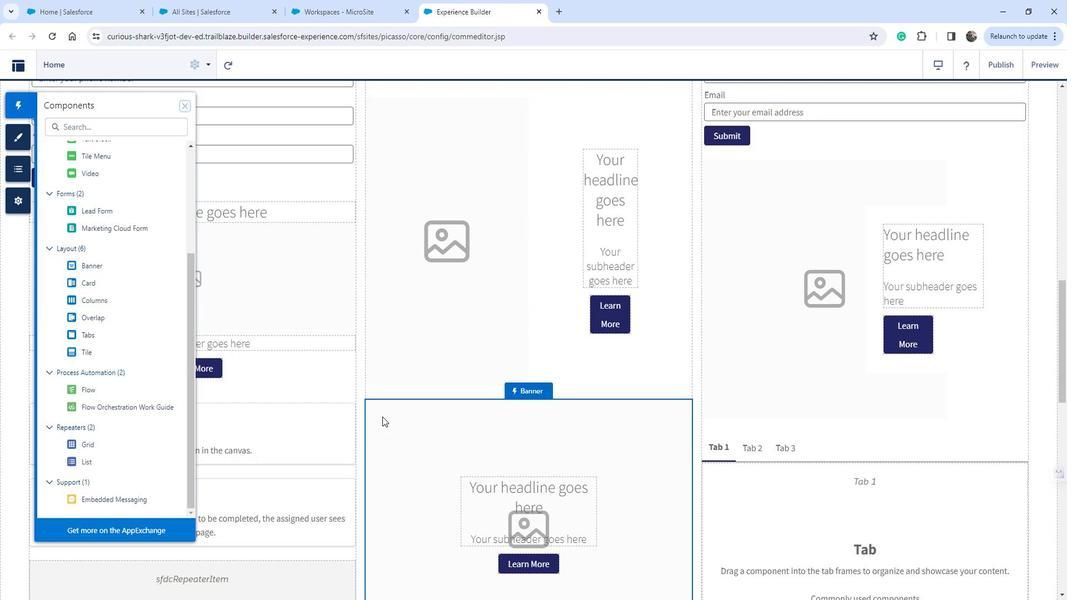 
Action: Mouse scrolled (393, 411) with delta (0, 0)
Screenshot: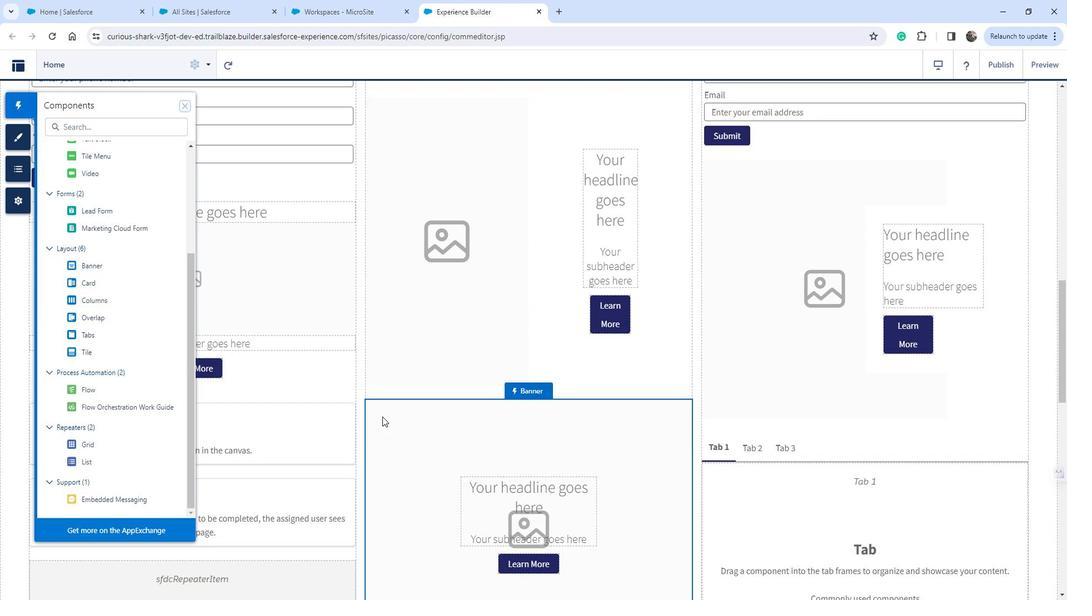 
Action: Mouse scrolled (393, 411) with delta (0, 0)
Screenshot: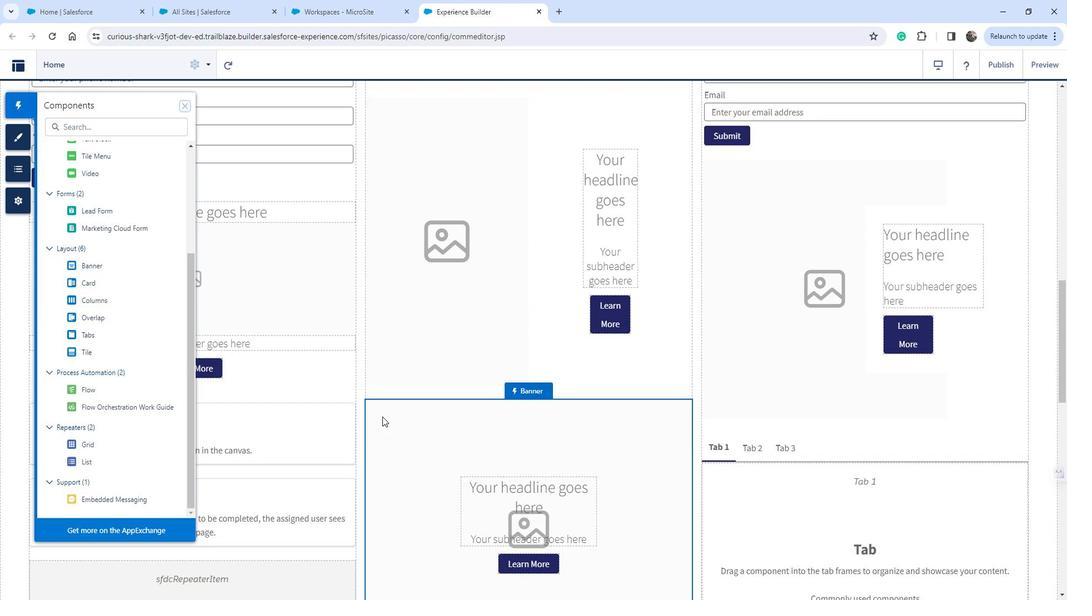 
Action: Mouse scrolled (393, 411) with delta (0, 0)
Screenshot: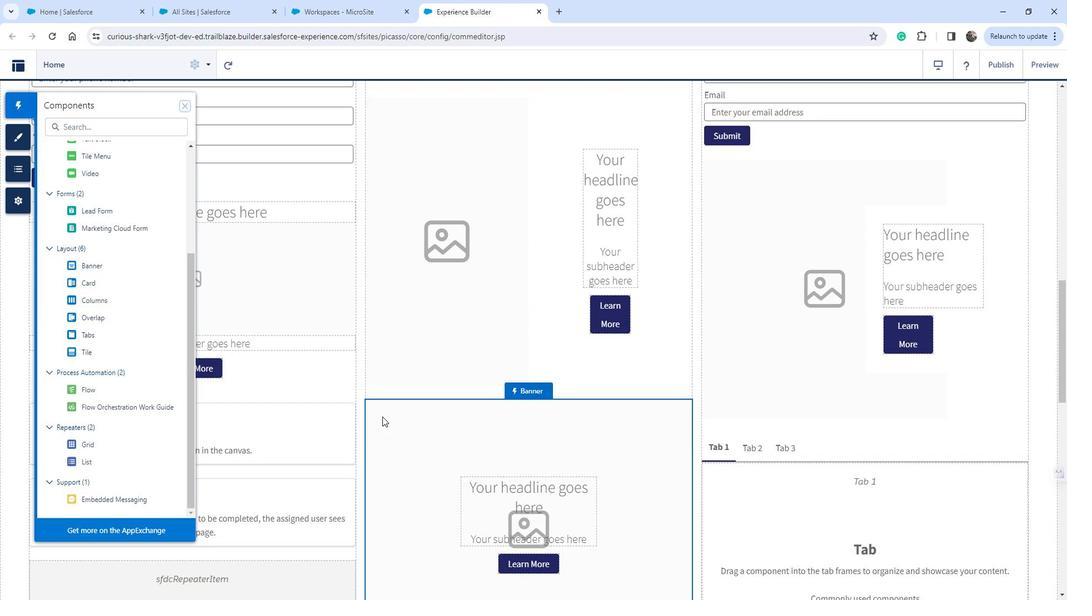 
Action: Mouse scrolled (393, 411) with delta (0, 0)
Screenshot: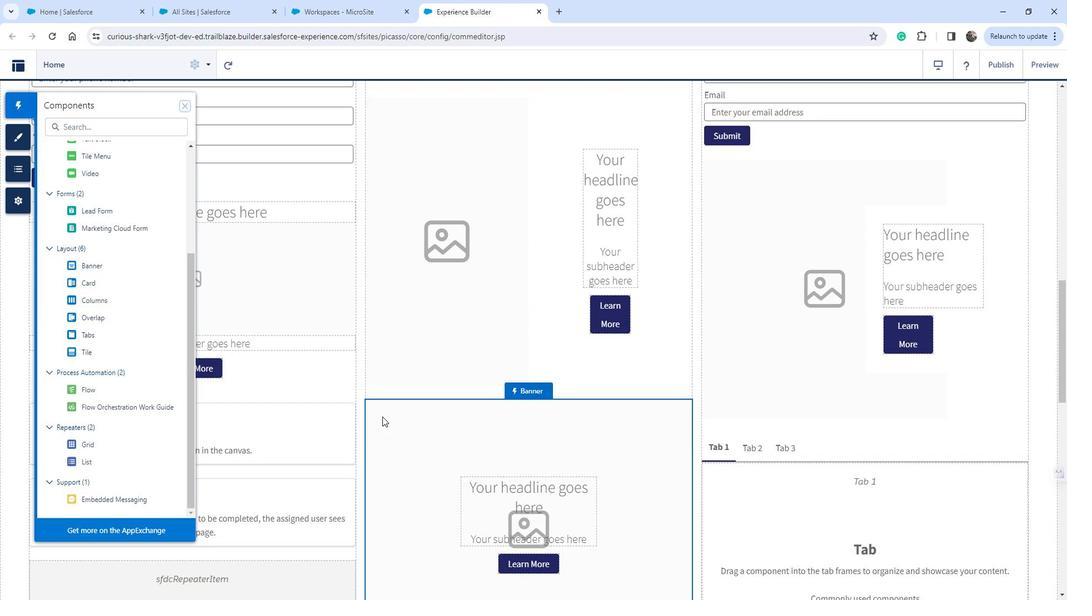 
Action: Mouse scrolled (393, 411) with delta (0, 0)
Screenshot: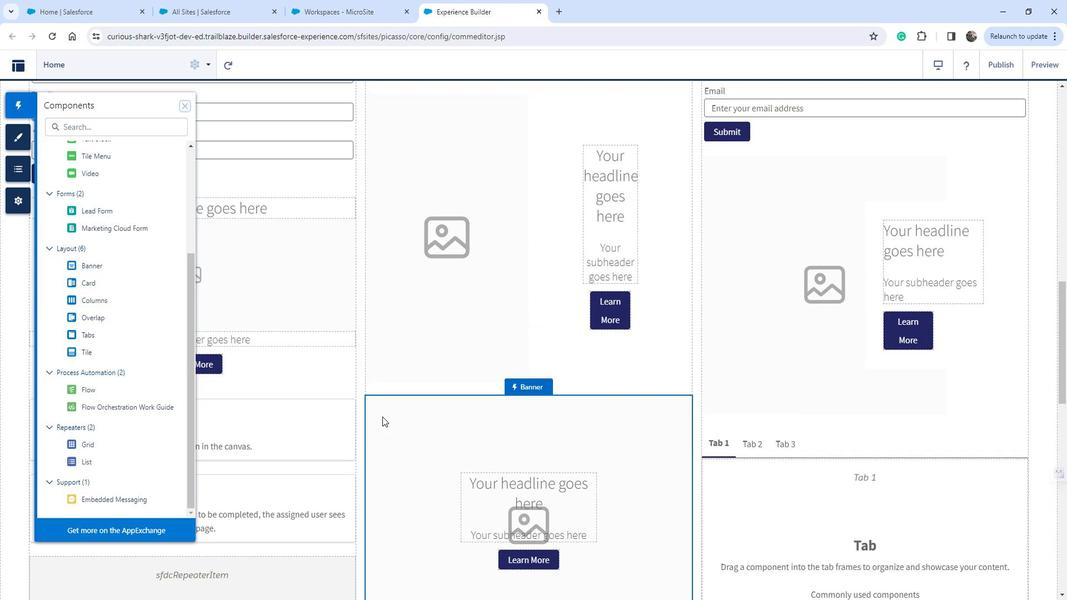 
Action: Mouse moved to (390, 410)
Screenshot: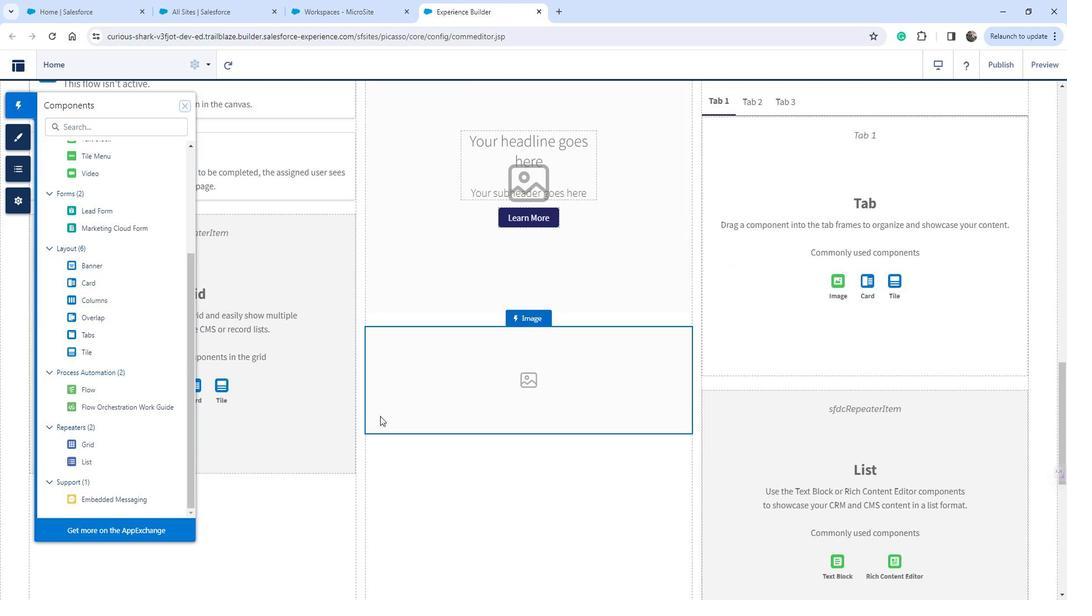 
Action: Mouse scrolled (390, 410) with delta (0, 0)
Screenshot: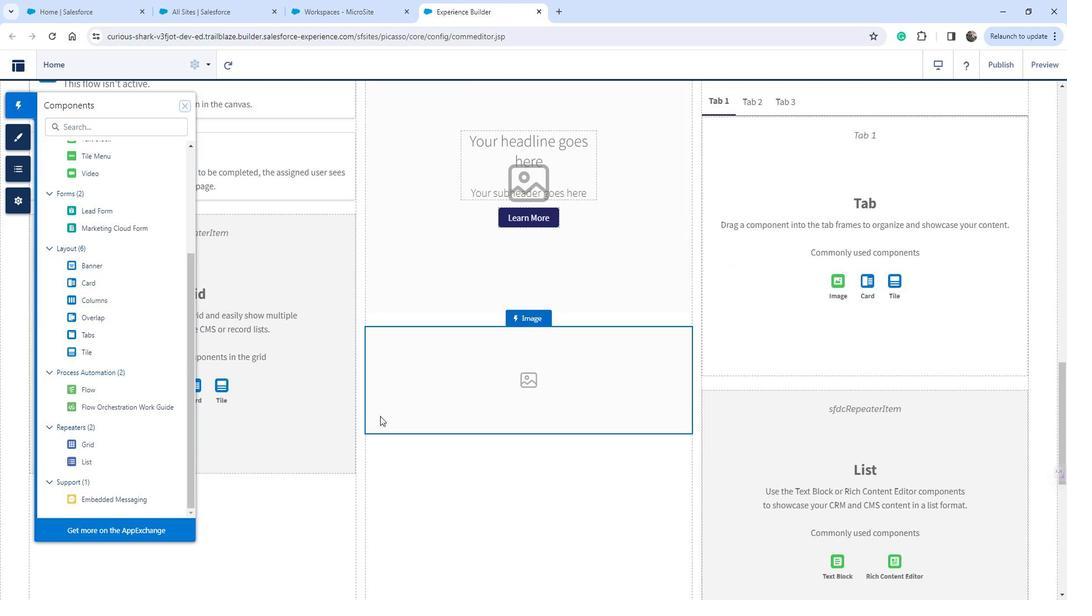 
Action: Mouse scrolled (390, 410) with delta (0, 0)
Screenshot: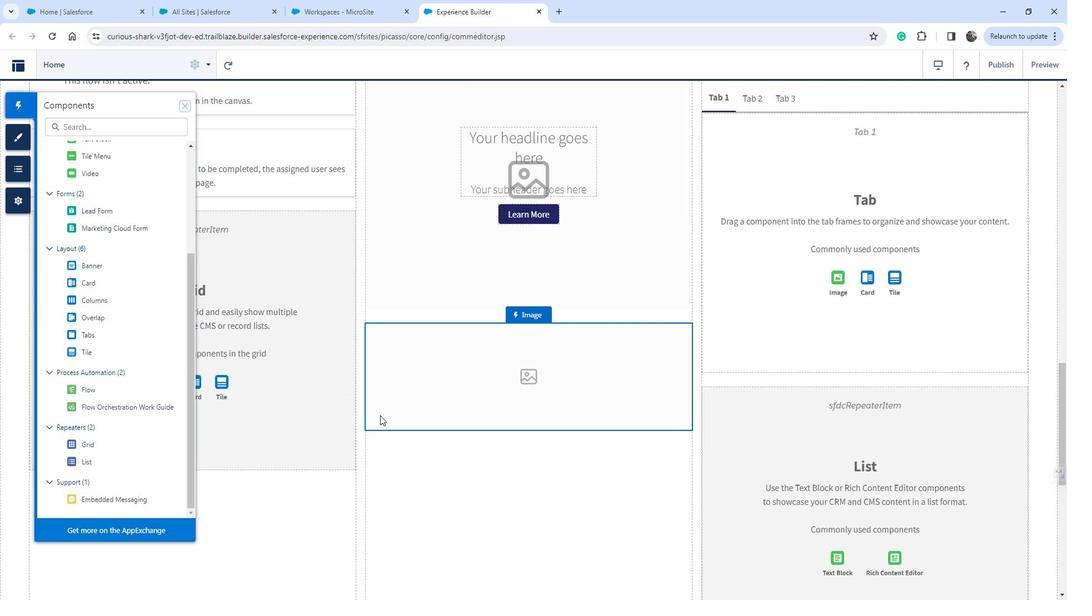 
Action: Mouse scrolled (390, 410) with delta (0, 0)
Screenshot: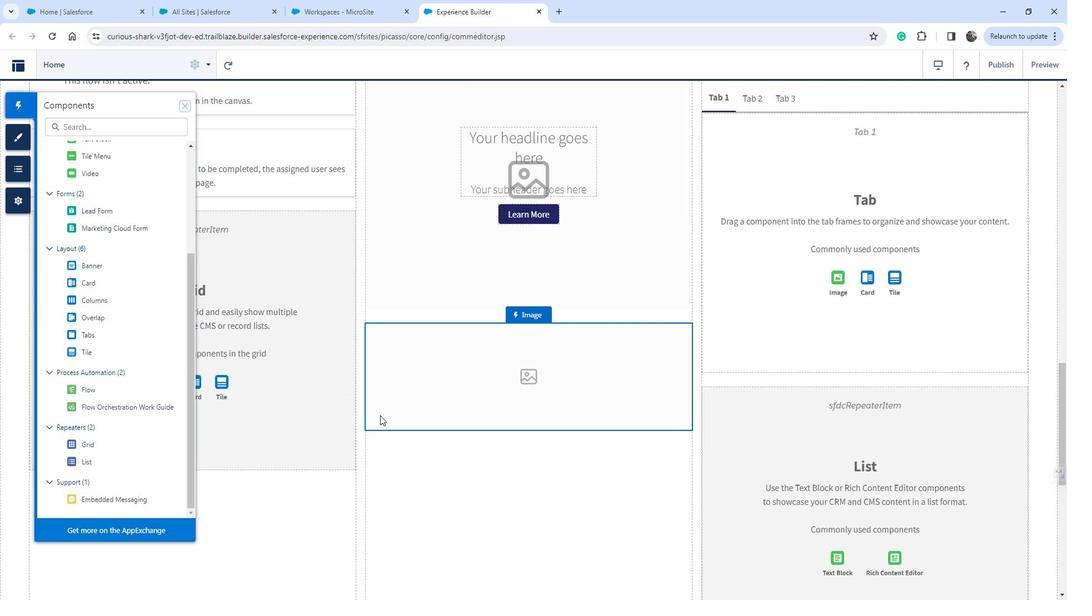 
Action: Mouse scrolled (390, 410) with delta (0, 0)
Screenshot: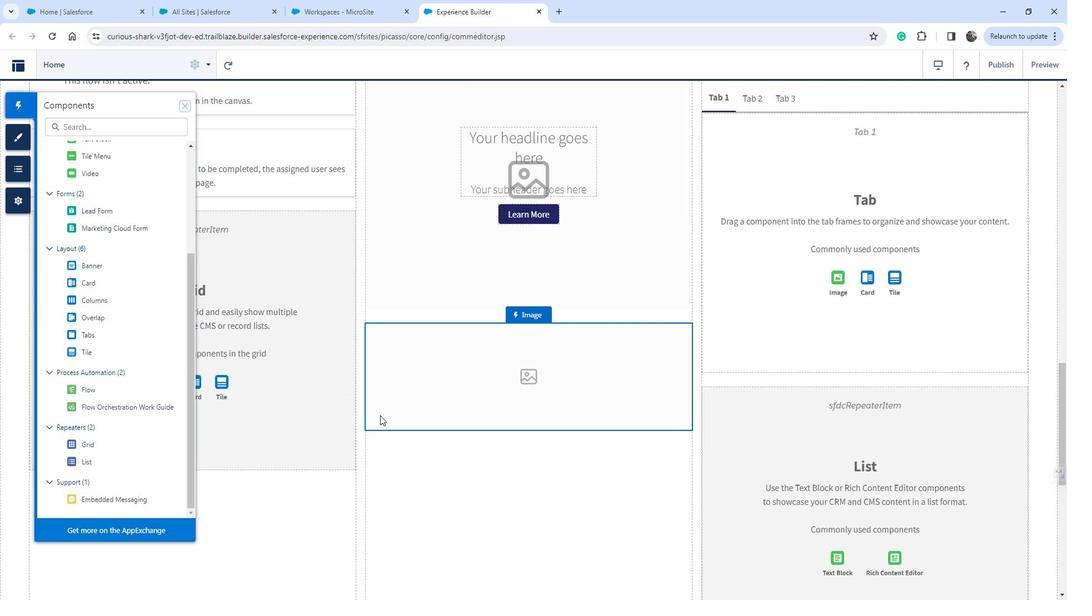 
Action: Mouse scrolled (390, 410) with delta (0, 0)
Screenshot: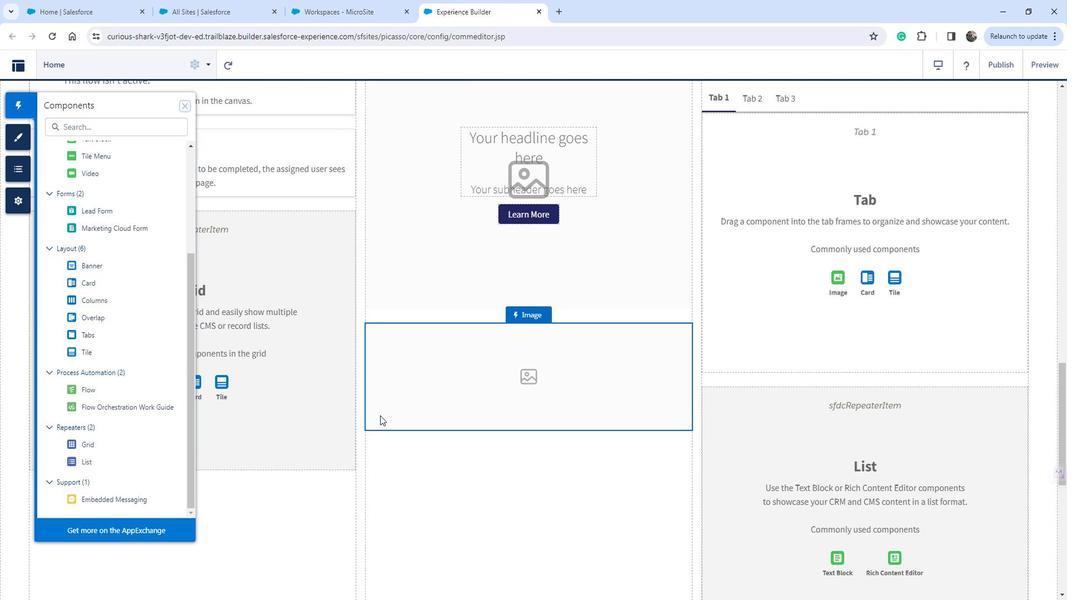 
Action: Mouse scrolled (390, 410) with delta (0, 0)
Screenshot: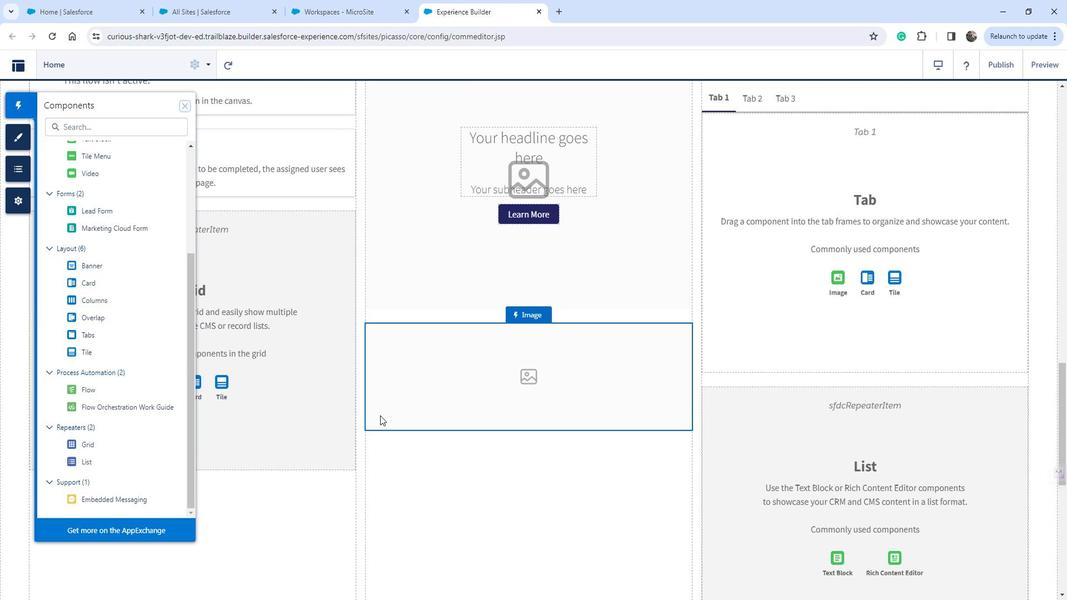 
Action: Mouse scrolled (390, 410) with delta (0, 0)
Screenshot: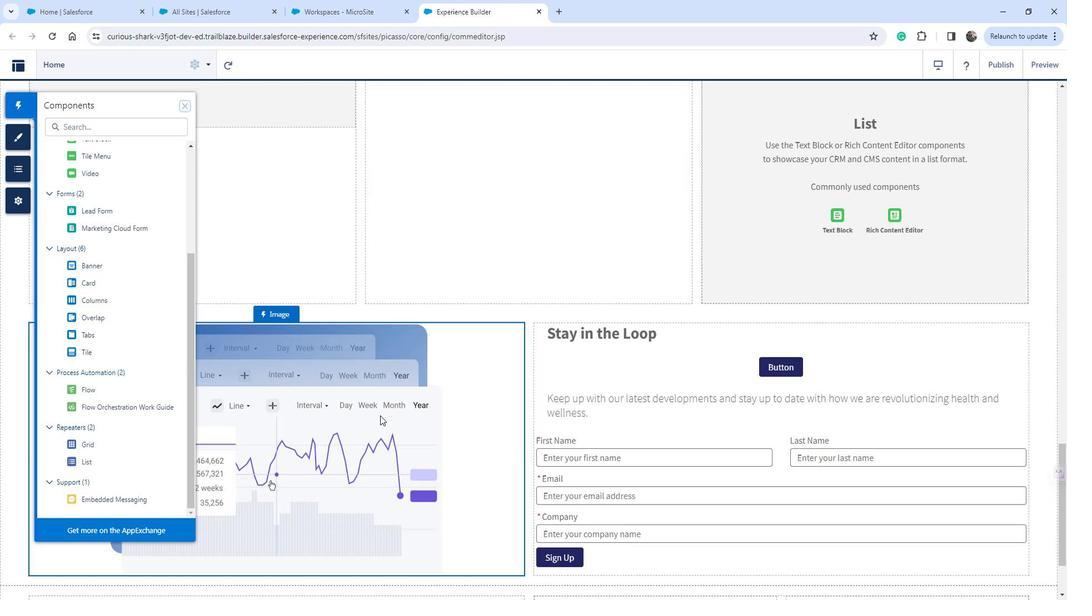 
Action: Mouse scrolled (390, 410) with delta (0, 0)
Screenshot: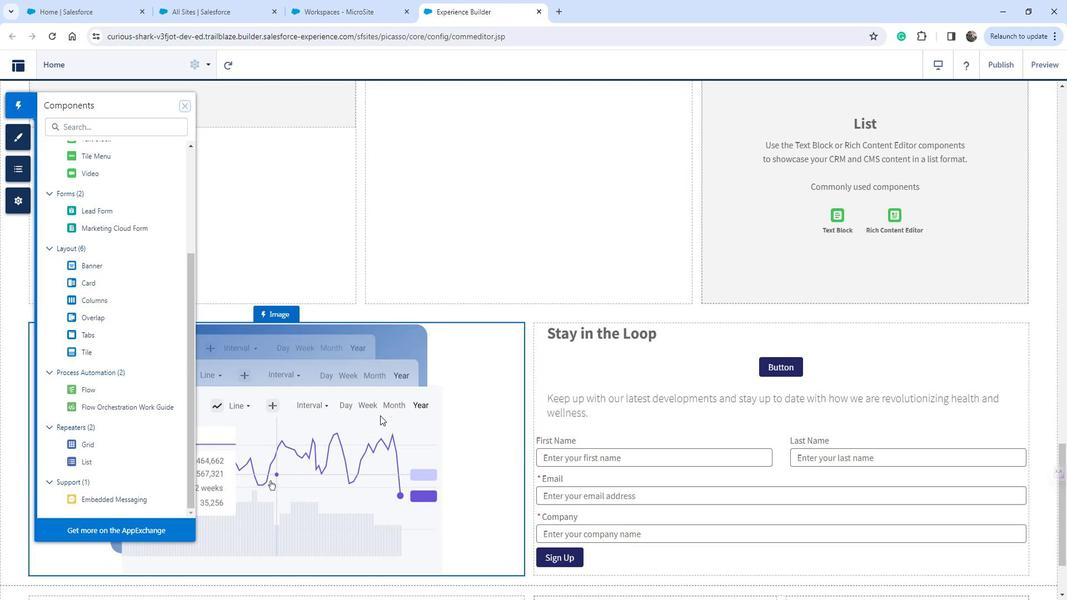 
Action: Mouse scrolled (390, 410) with delta (0, 0)
Screenshot: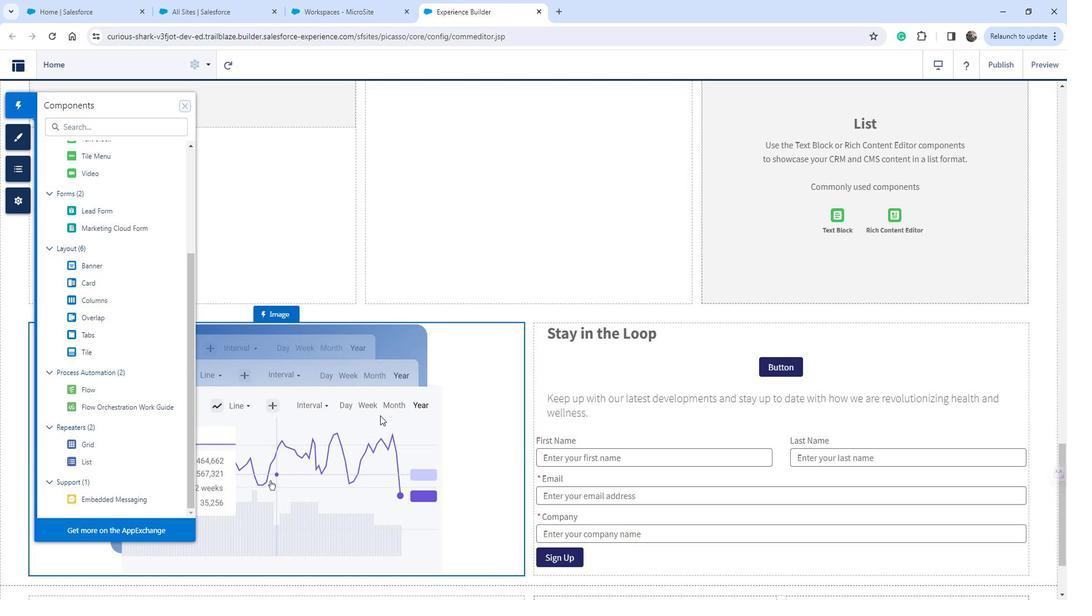 
Action: Mouse scrolled (390, 410) with delta (0, 0)
Screenshot: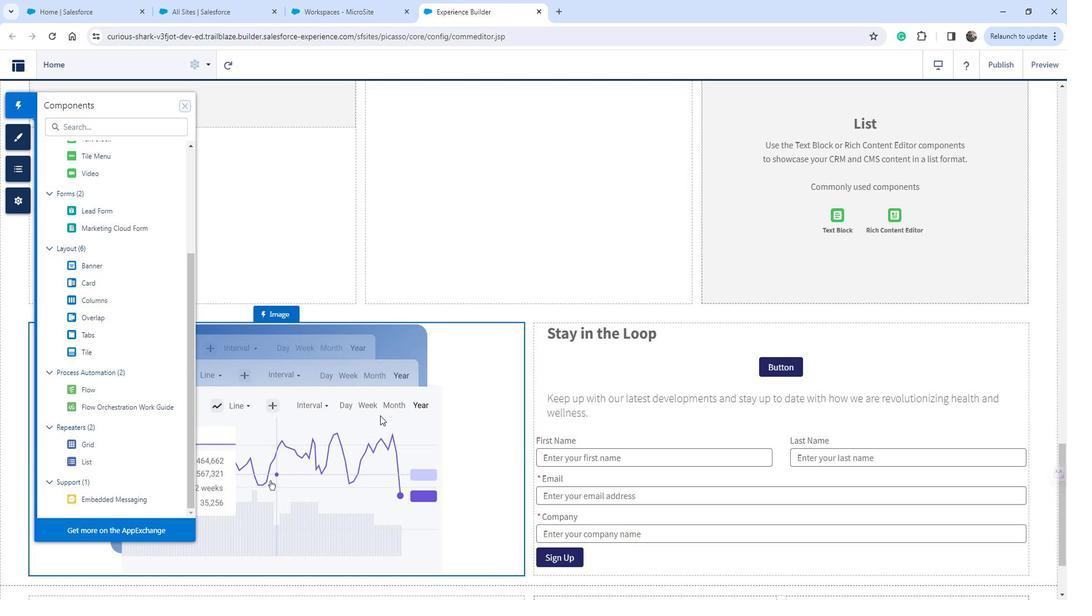 
Action: Mouse scrolled (390, 410) with delta (0, 0)
Screenshot: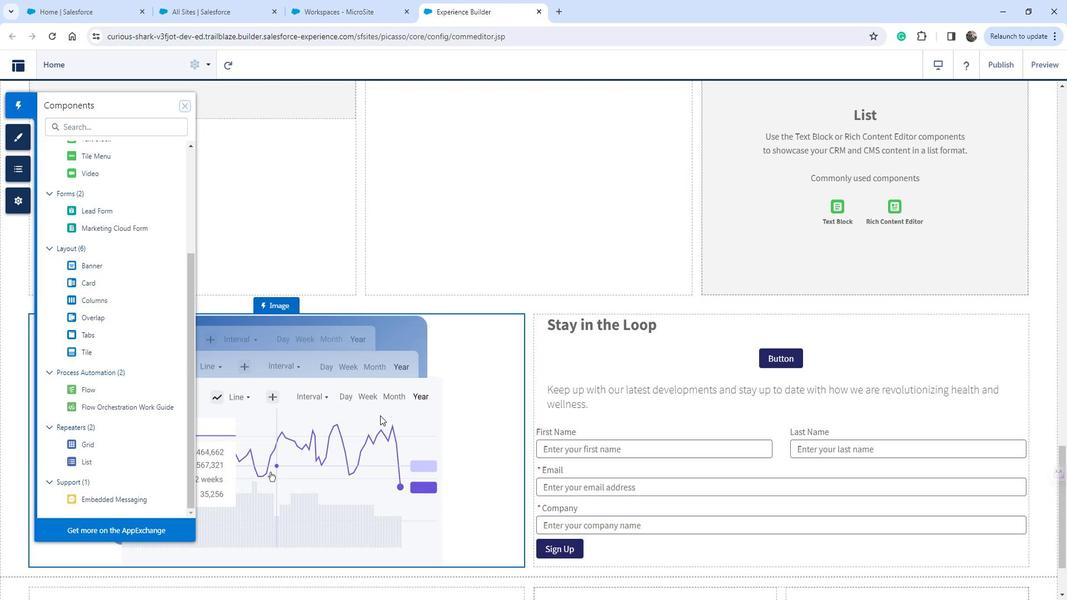 
Action: Mouse scrolled (390, 410) with delta (0, 0)
Screenshot: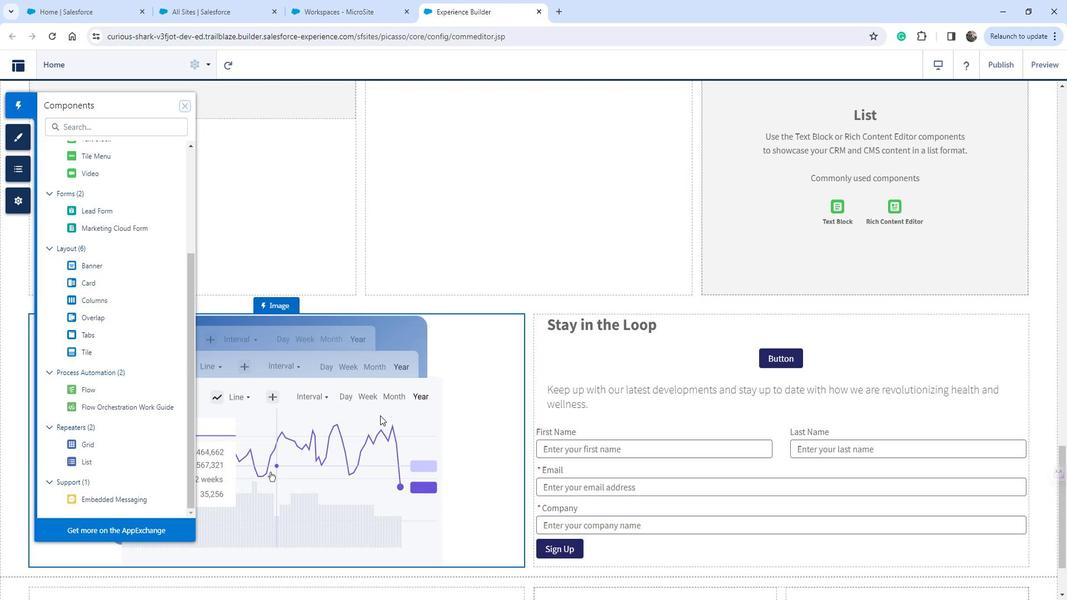 
Action: Mouse moved to (390, 410)
Screenshot: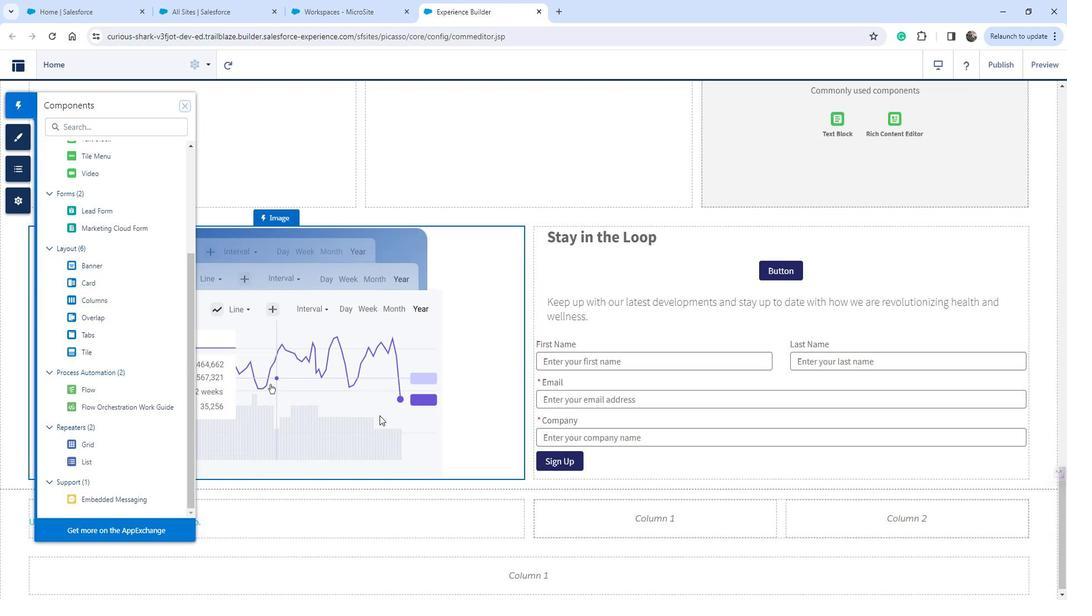 
Action: Mouse scrolled (390, 410) with delta (0, 0)
Screenshot: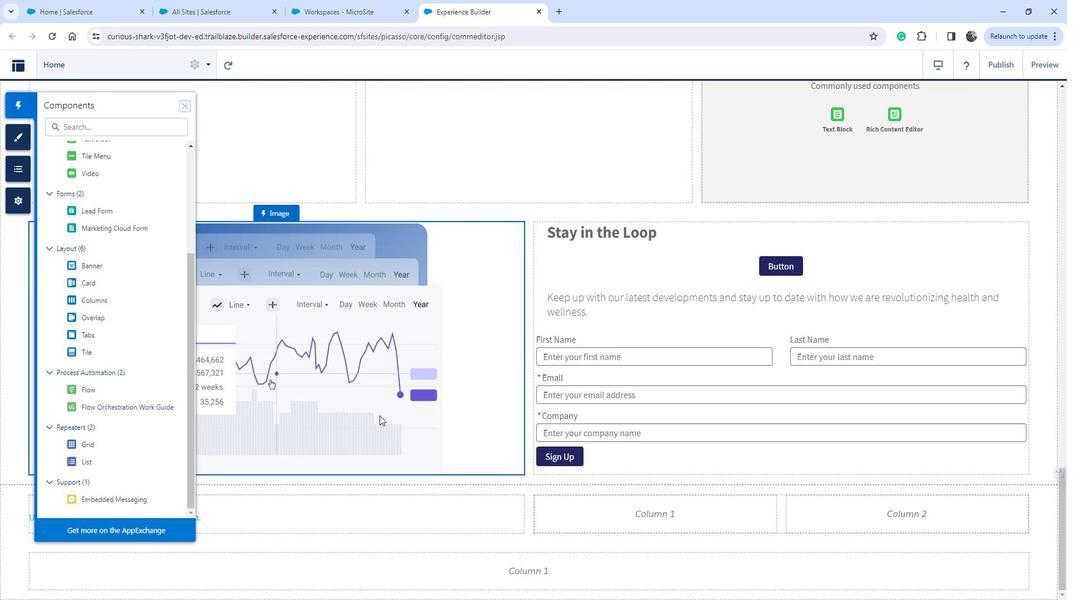 
Action: Mouse scrolled (390, 410) with delta (0, 0)
Screenshot: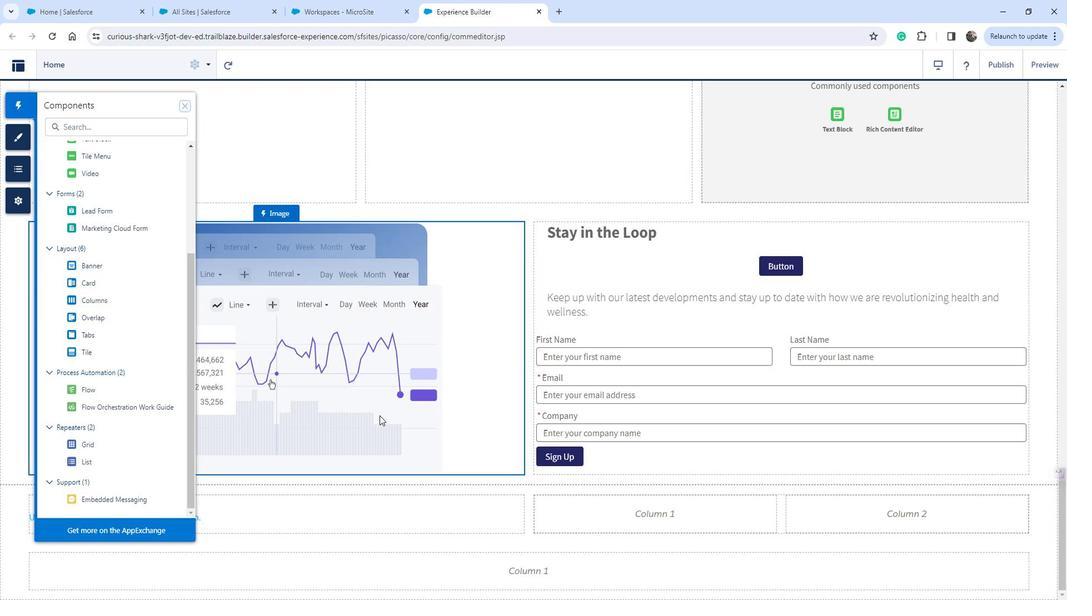 
Action: Mouse scrolled (390, 410) with delta (0, 0)
Screenshot: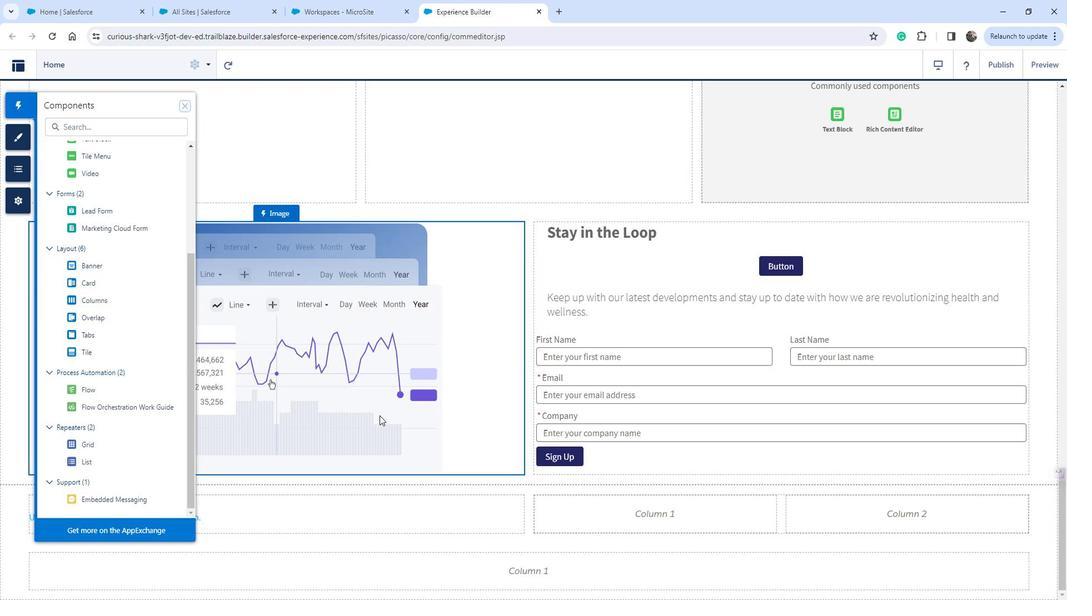 
Action: Mouse scrolled (390, 410) with delta (0, 0)
Screenshot: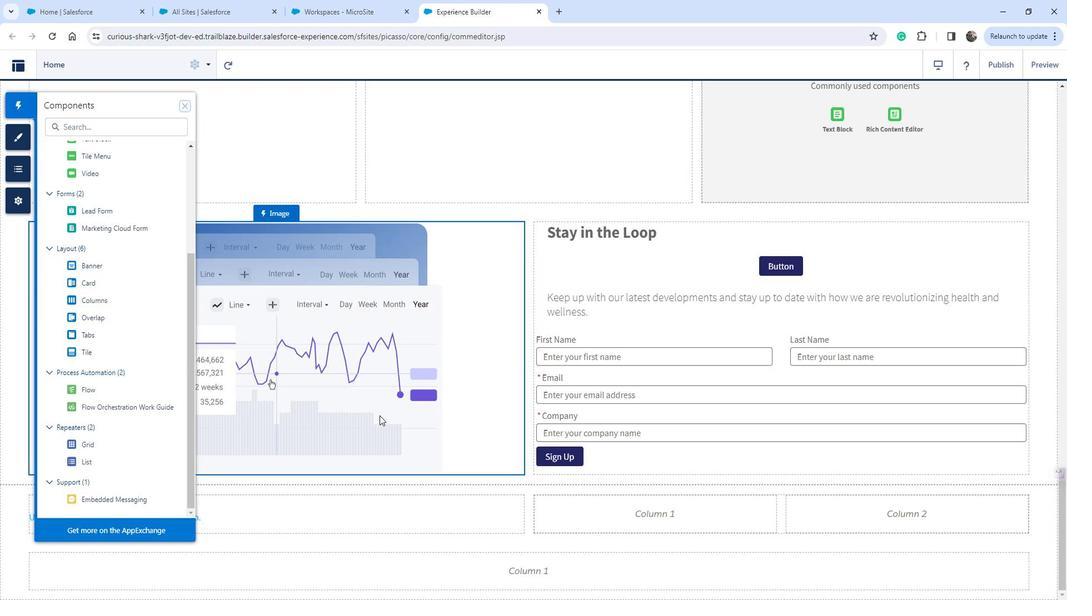 
Action: Mouse scrolled (390, 410) with delta (0, 0)
Screenshot: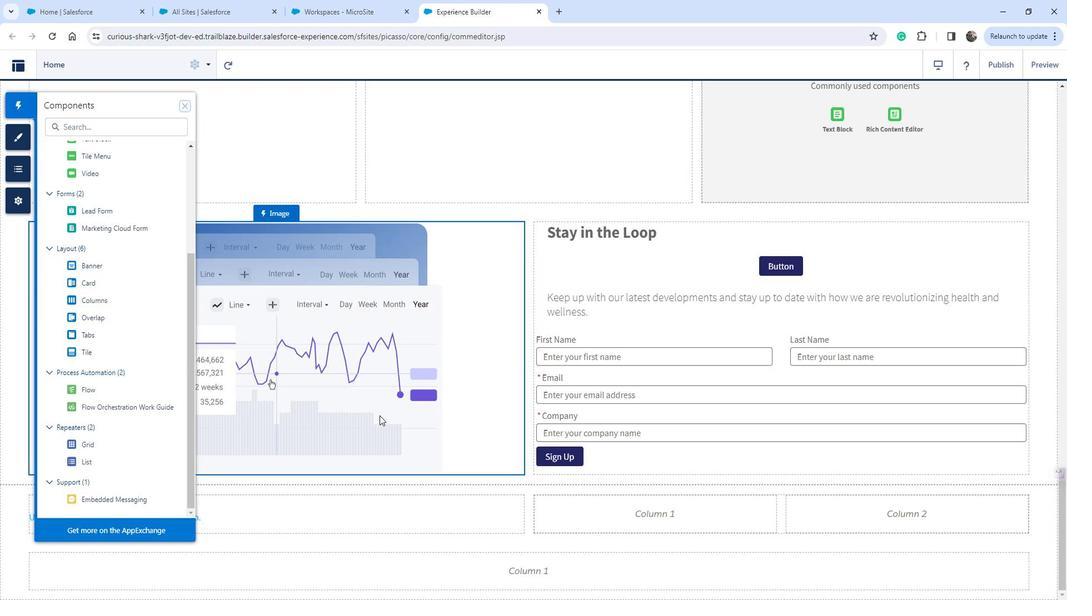 
Action: Mouse scrolled (390, 410) with delta (0, 0)
Screenshot: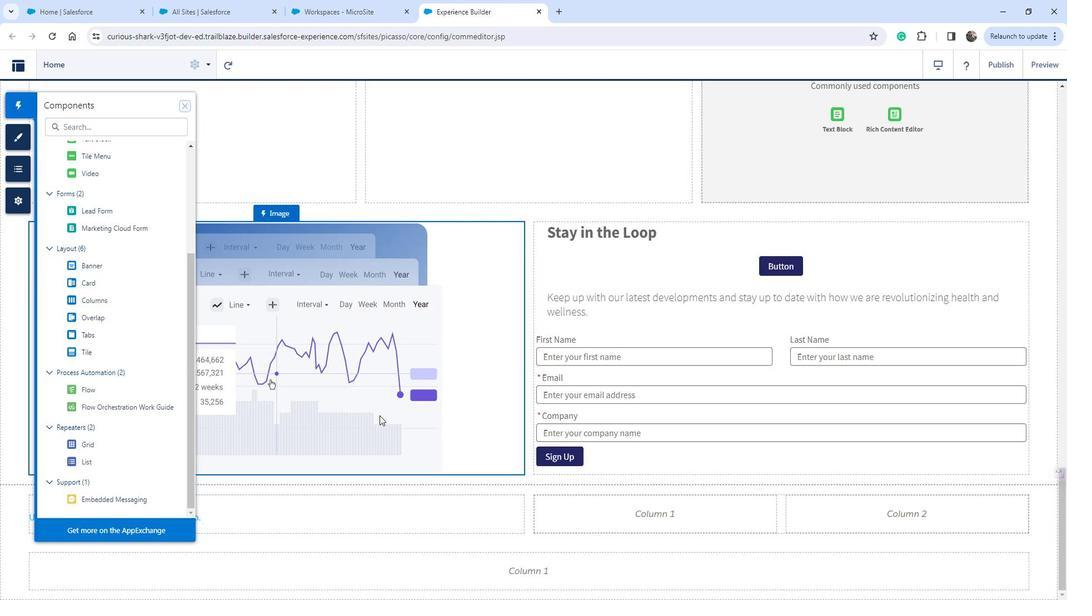 
Action: Mouse moved to (387, 409)
Screenshot: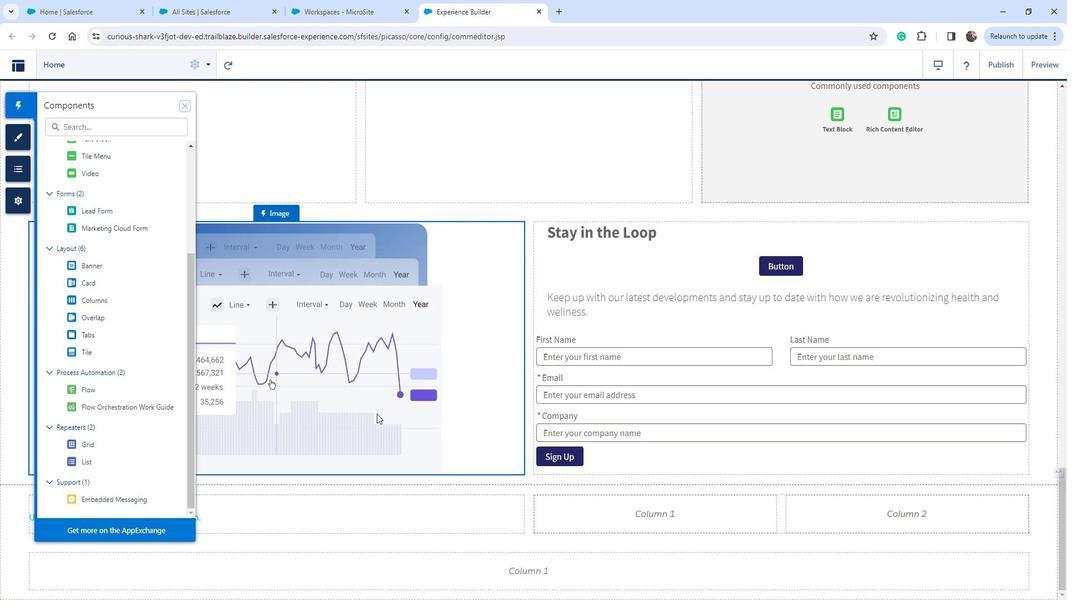
Action: Mouse scrolled (387, 408) with delta (0, 0)
Screenshot: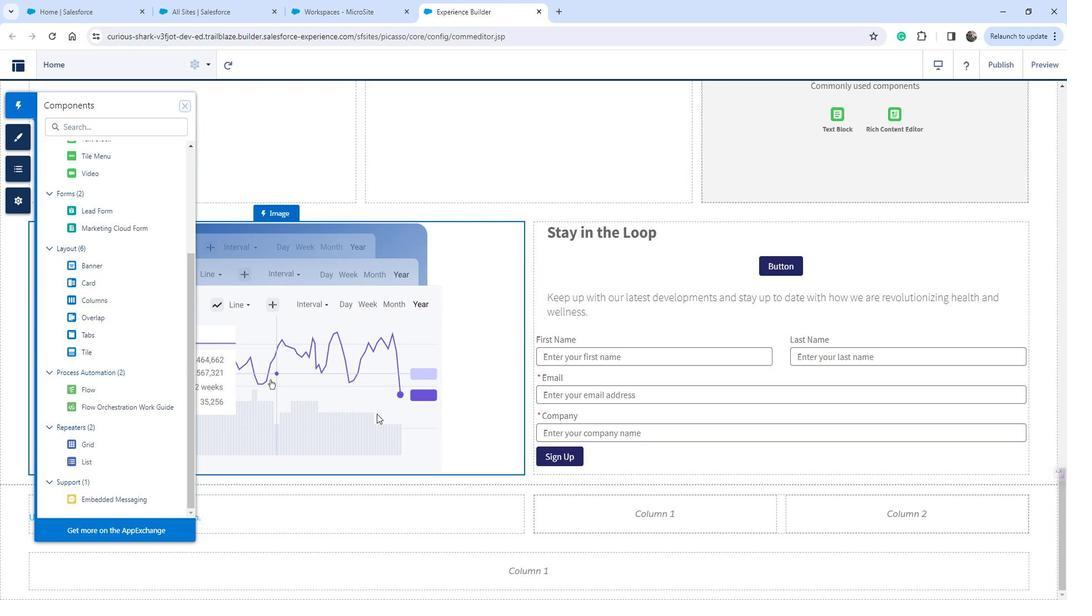 
Action: Mouse scrolled (387, 408) with delta (0, 0)
Screenshot: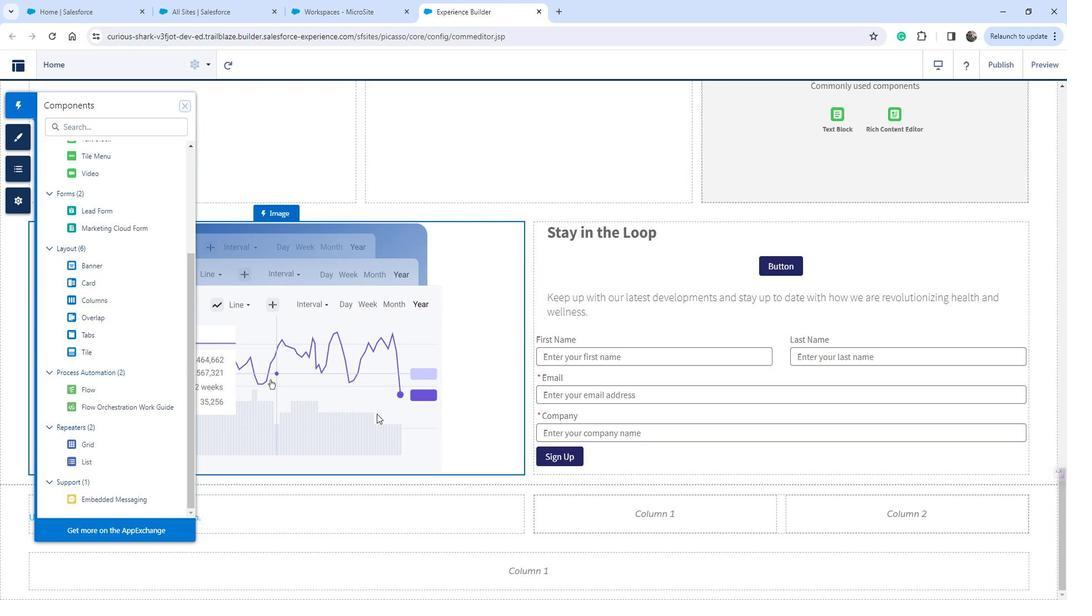 
Action: Mouse moved to (112, 426)
Screenshot: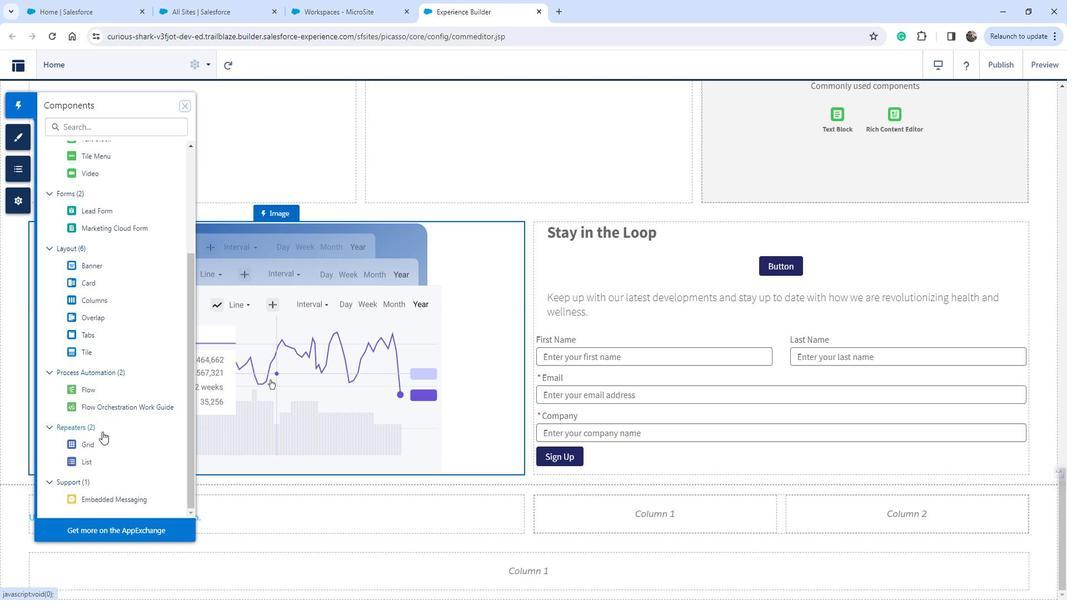 
Action: Mouse scrolled (112, 425) with delta (0, 0)
Screenshot: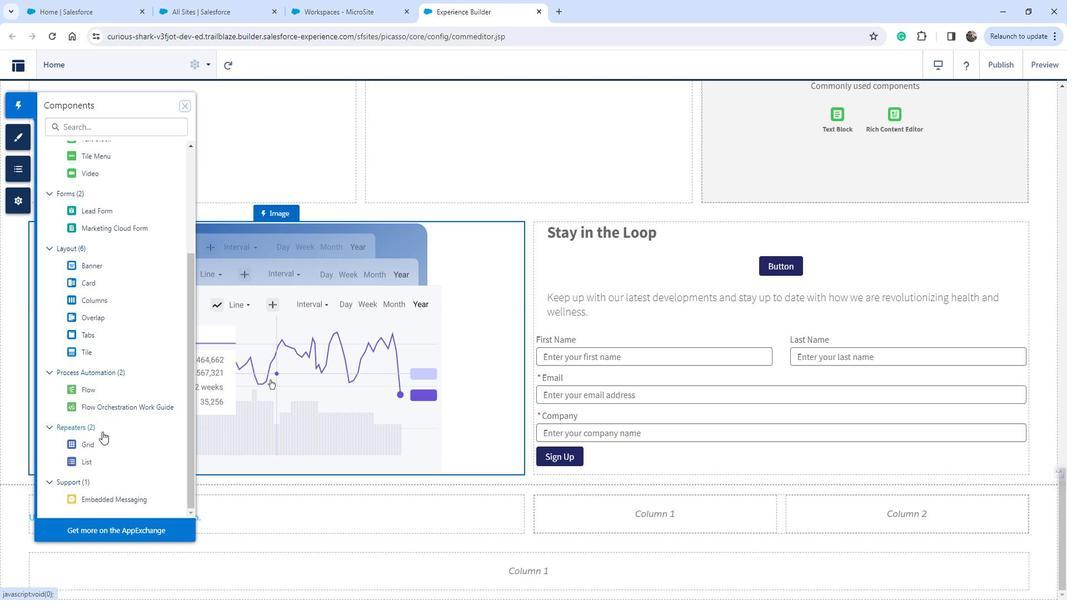 
Action: Mouse moved to (122, 489)
Screenshot: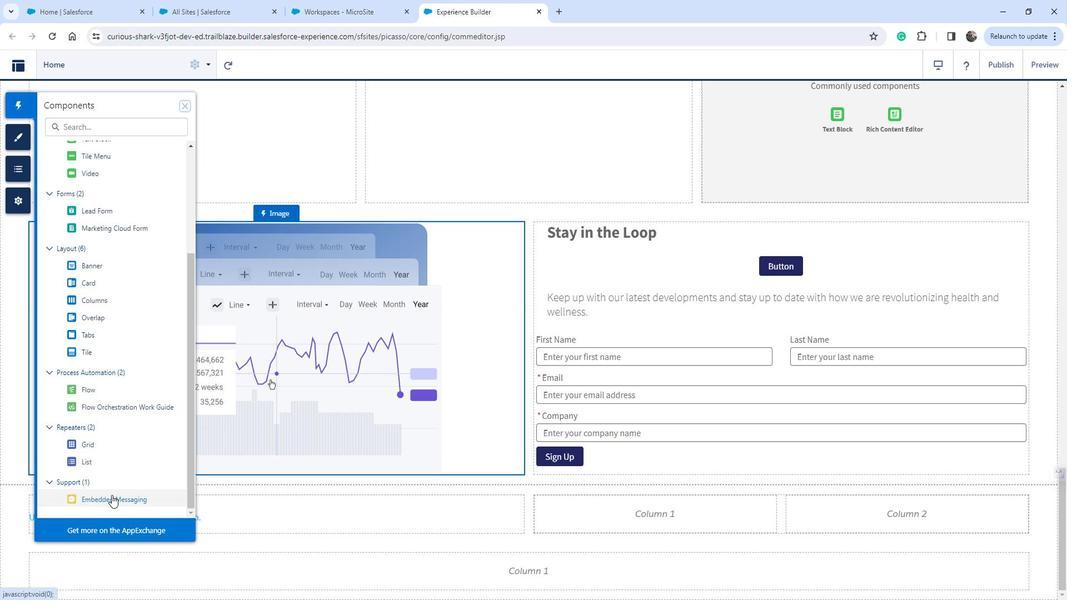 
Action: Mouse pressed left at (122, 489)
Screenshot: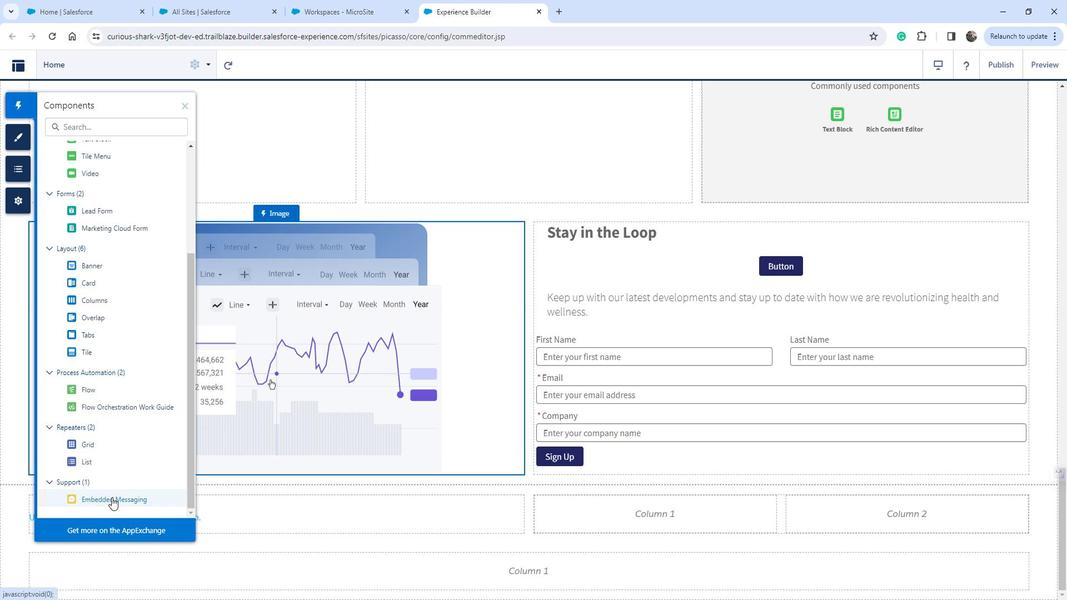 
Action: Mouse moved to (492, 440)
Screenshot: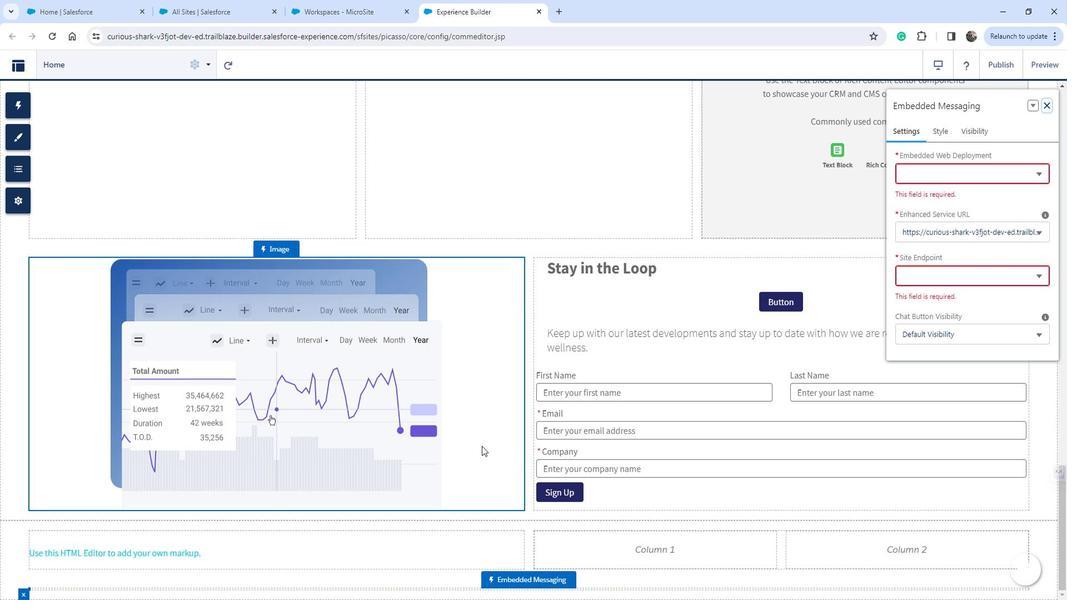 
